 Task: Look for space in Hà Tiên, Vietnam from 14th June, 2023 to 30th June, 2023 for 5 adults in price range Rs.8000 to Rs.12000. Place can be entire place or private room with 5 bedrooms having 5 beds and 5 bathrooms. Property type can be house, flat, guest house. Amenities needed are: wifi, TV, free parkinig on premises, gym, breakfast. Booking option can be shelf check-in. Required host language is English.
Action: Mouse moved to (421, 90)
Screenshot: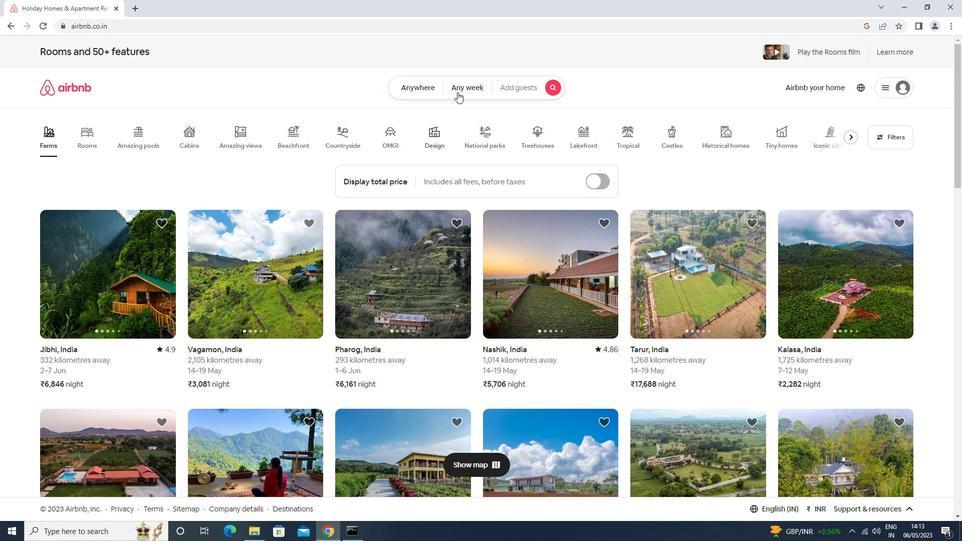 
Action: Mouse pressed left at (421, 90)
Screenshot: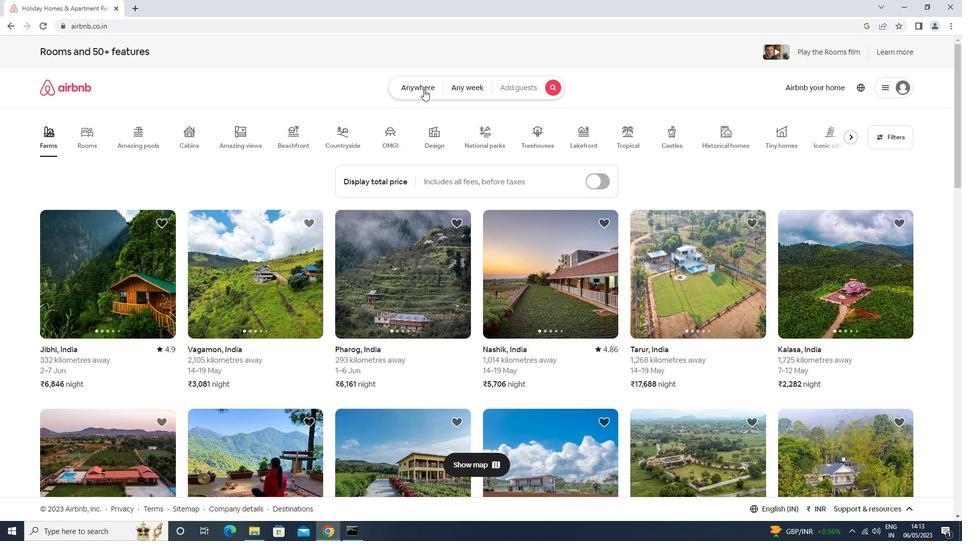 
Action: Mouse moved to (367, 132)
Screenshot: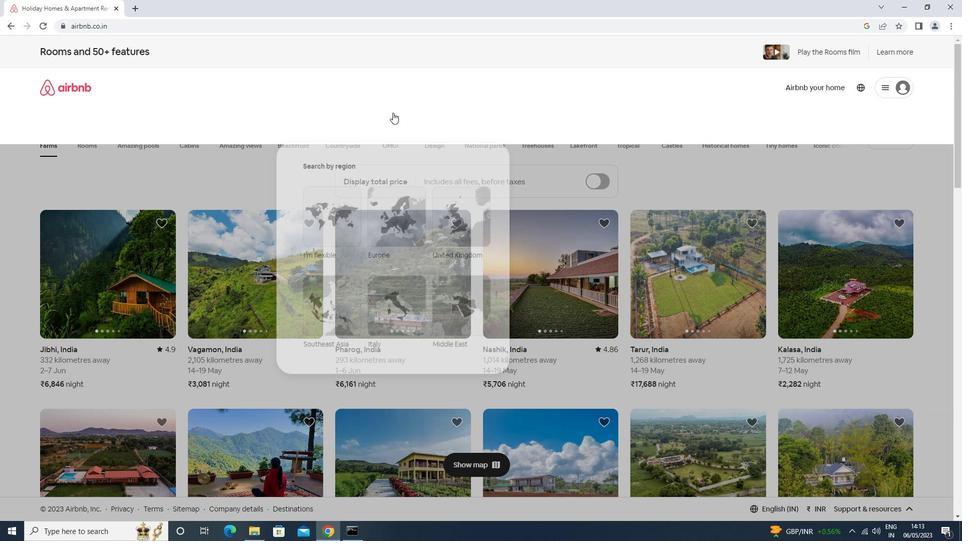
Action: Mouse pressed left at (367, 132)
Screenshot: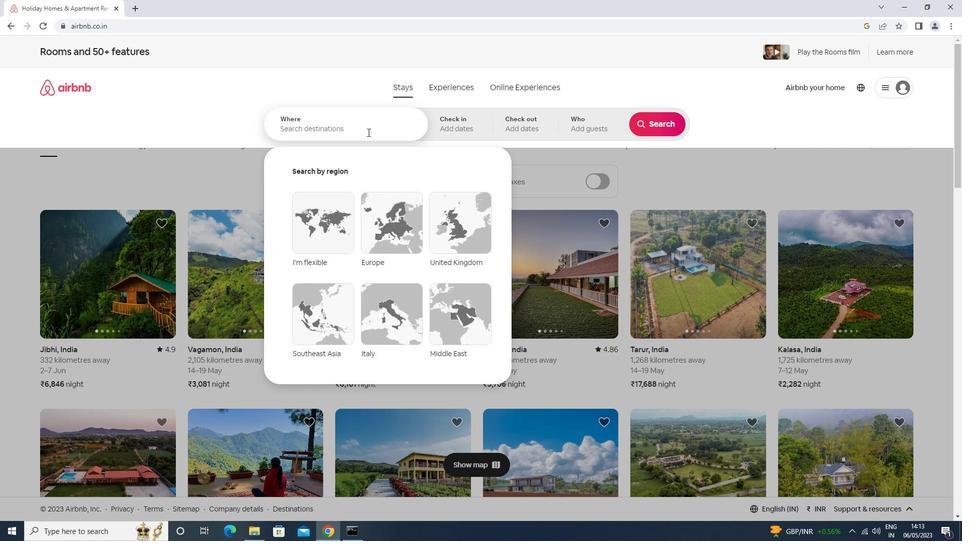 
Action: Key pressed ha<Key.space>tia<Key.backspace>en<Key.space><Key.down><Key.enter>
Screenshot: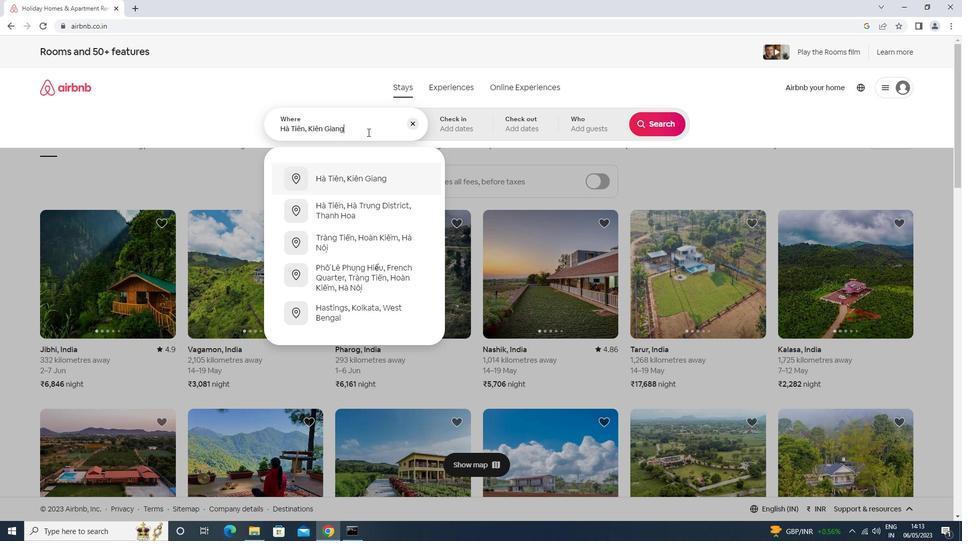 
Action: Mouse moved to (577, 295)
Screenshot: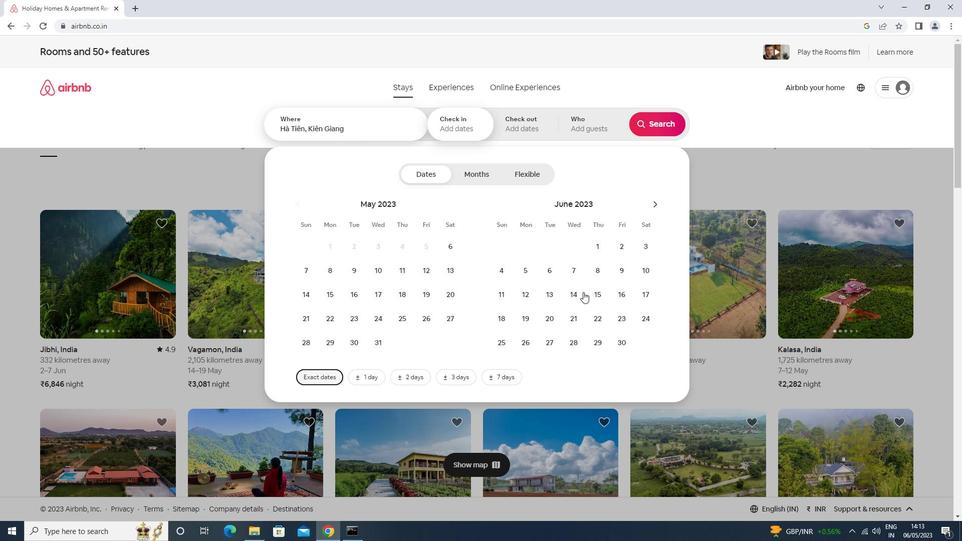 
Action: Mouse pressed left at (577, 295)
Screenshot: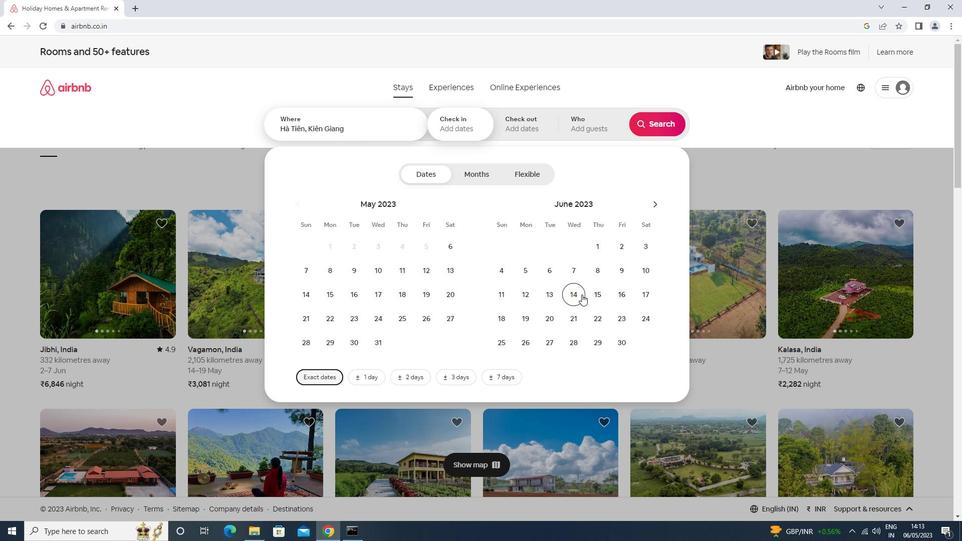 
Action: Mouse moved to (611, 343)
Screenshot: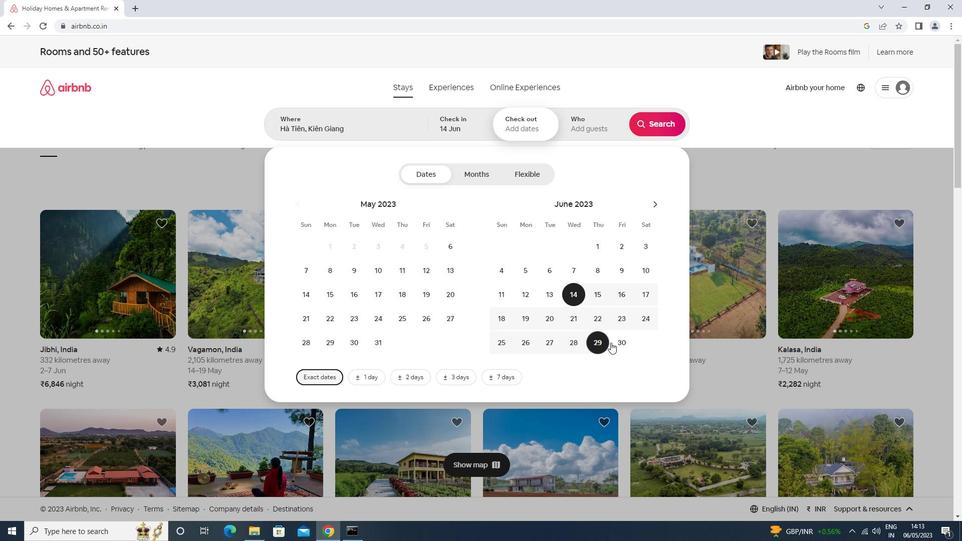 
Action: Mouse pressed left at (611, 343)
Screenshot: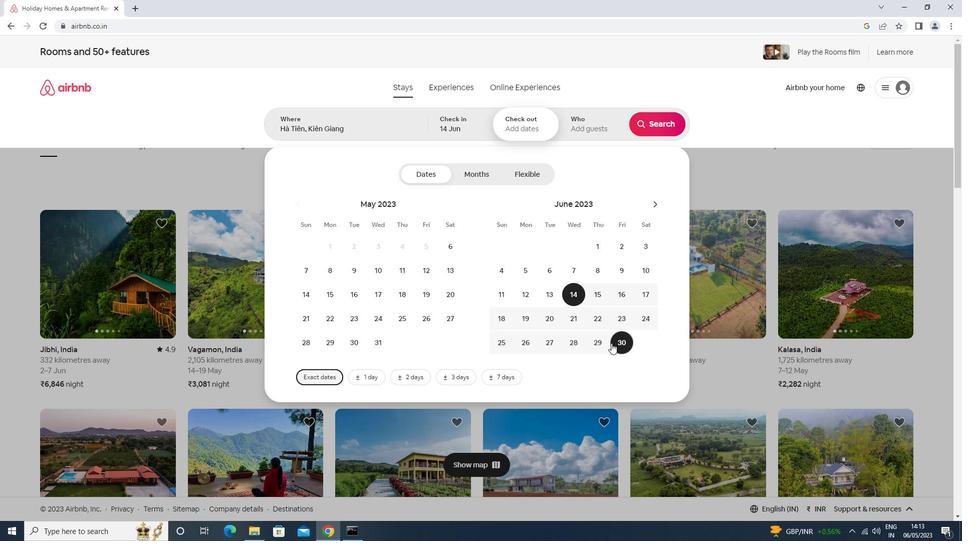 
Action: Mouse moved to (569, 128)
Screenshot: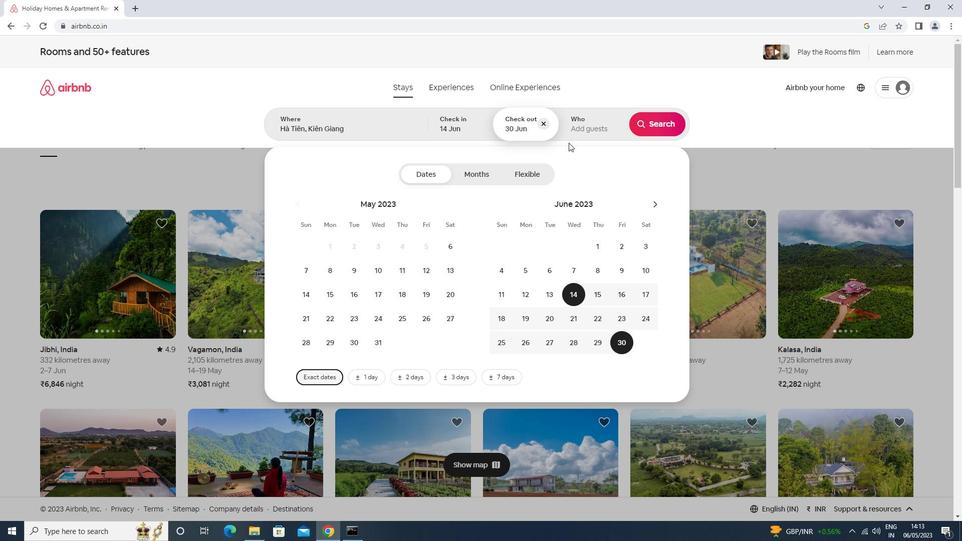 
Action: Mouse pressed left at (569, 128)
Screenshot: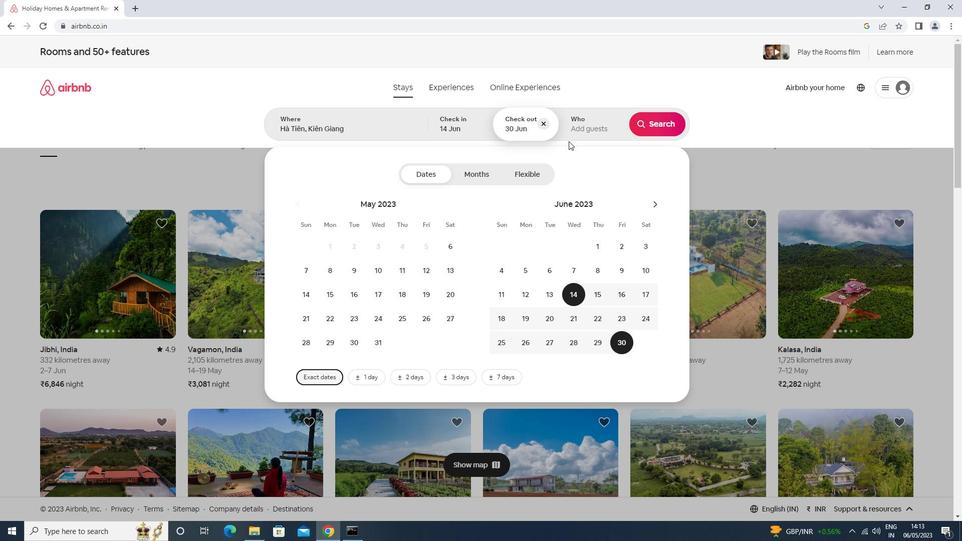 
Action: Mouse moved to (659, 178)
Screenshot: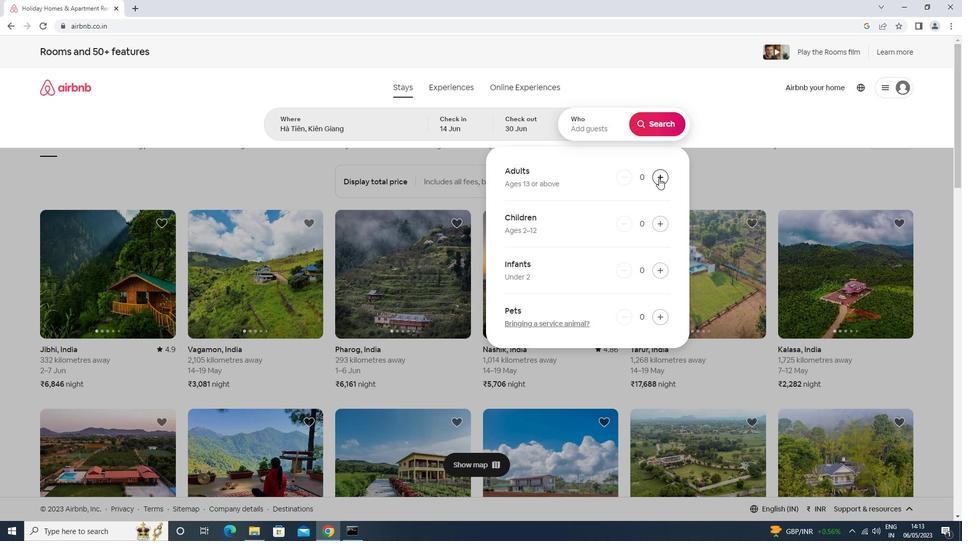 
Action: Mouse pressed left at (659, 178)
Screenshot: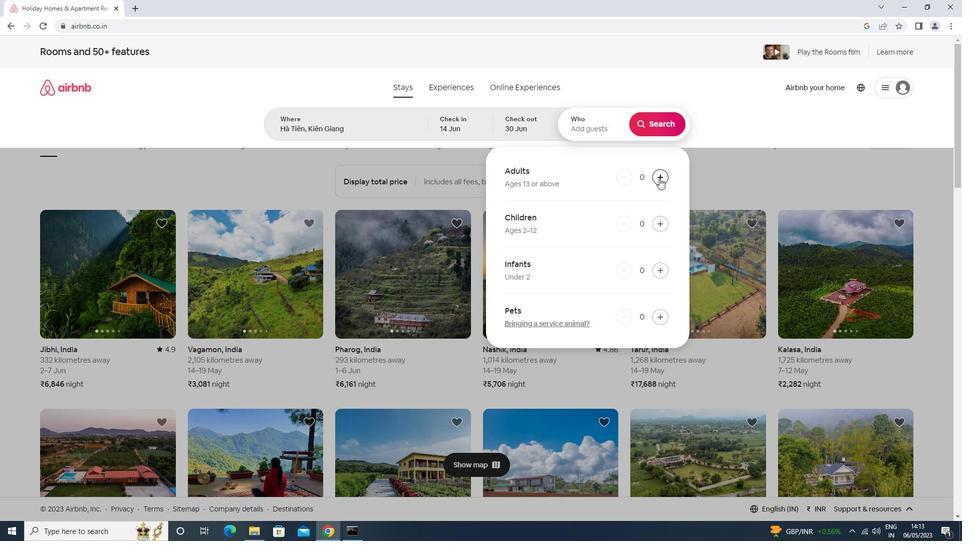 
Action: Mouse pressed left at (659, 178)
Screenshot: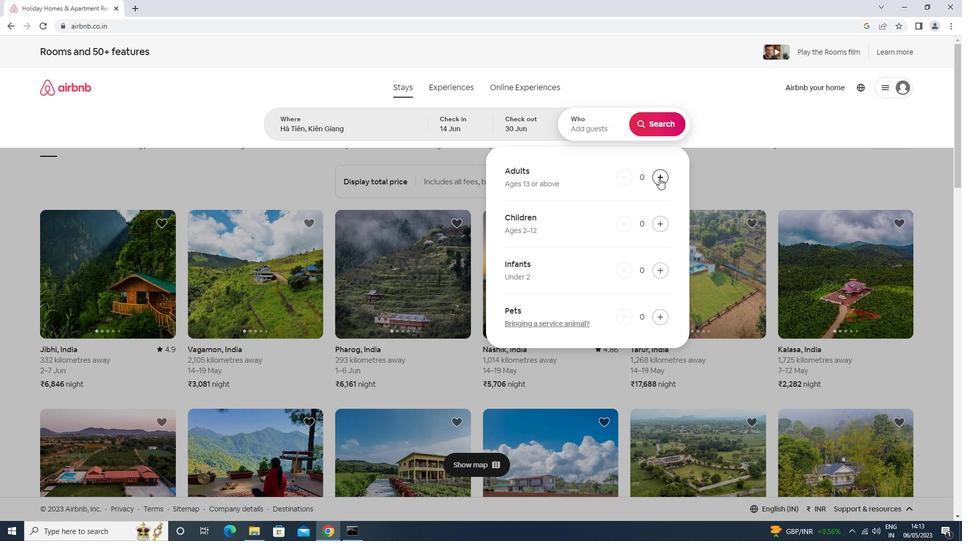 
Action: Mouse moved to (659, 178)
Screenshot: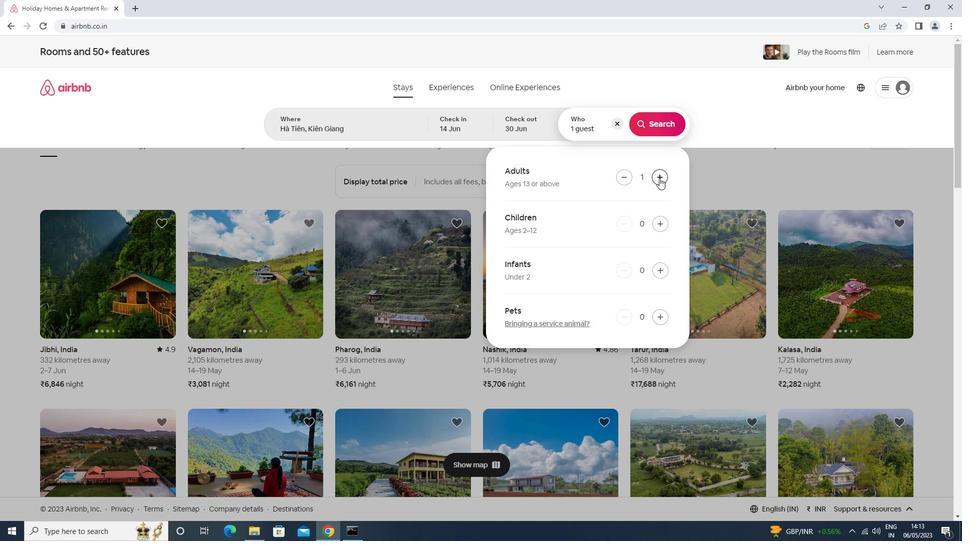 
Action: Mouse pressed left at (659, 178)
Screenshot: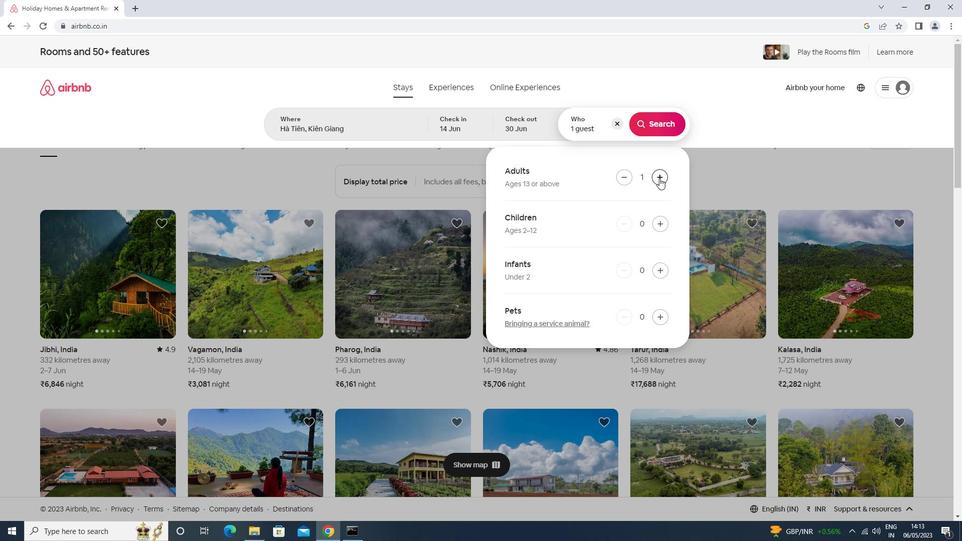 
Action: Mouse pressed left at (659, 178)
Screenshot: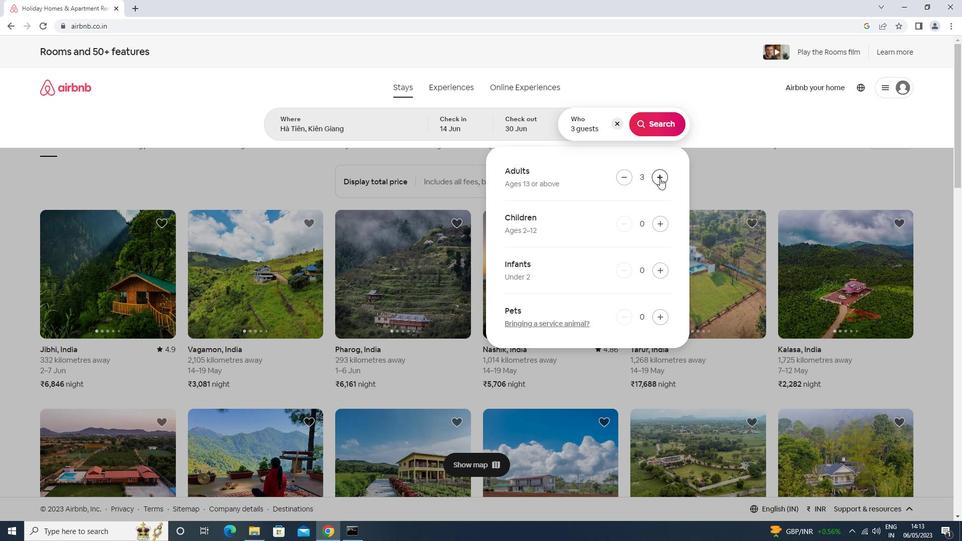 
Action: Mouse moved to (660, 178)
Screenshot: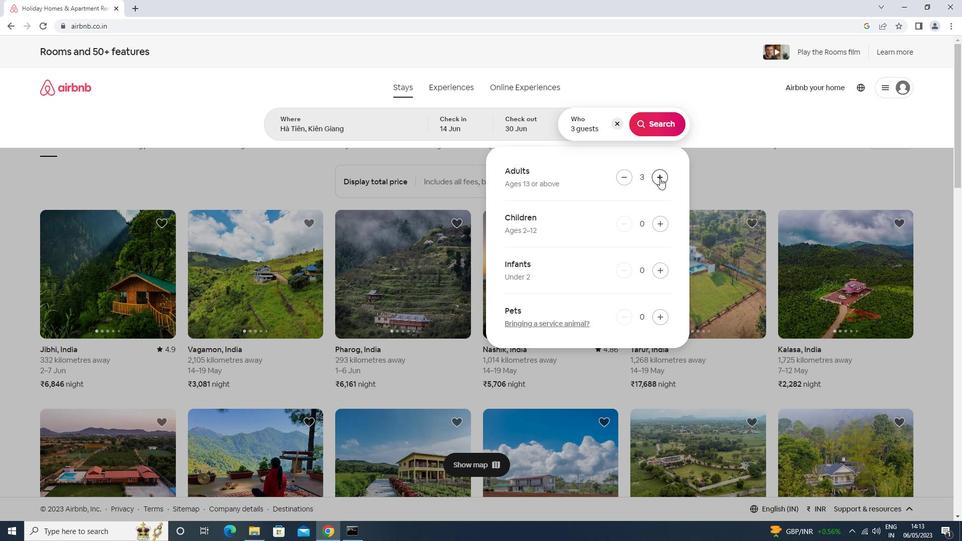 
Action: Mouse pressed left at (660, 178)
Screenshot: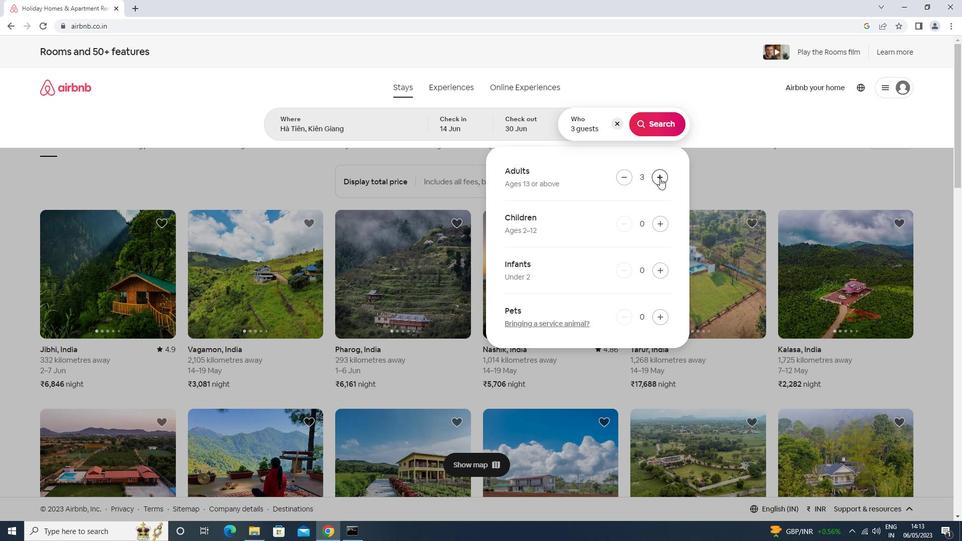 
Action: Mouse moved to (662, 126)
Screenshot: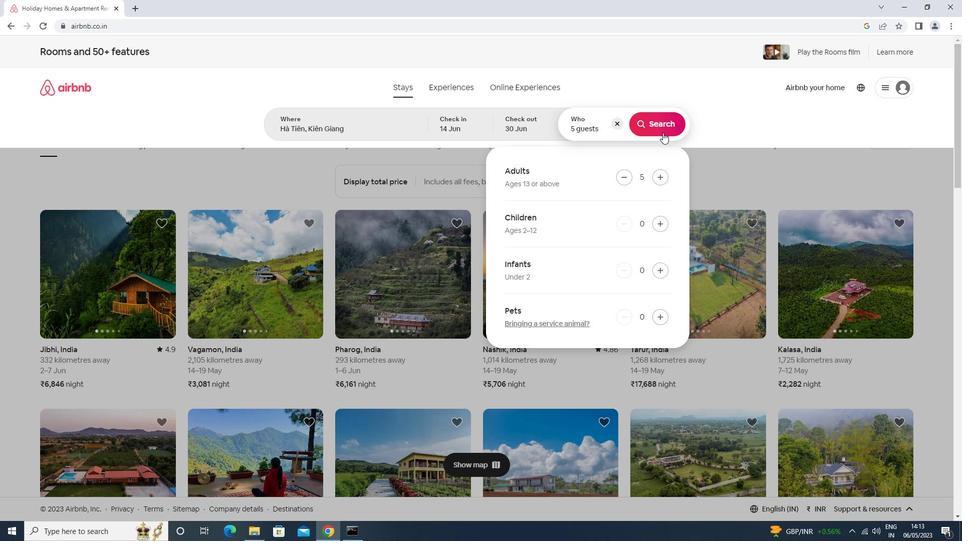 
Action: Mouse pressed left at (662, 126)
Screenshot: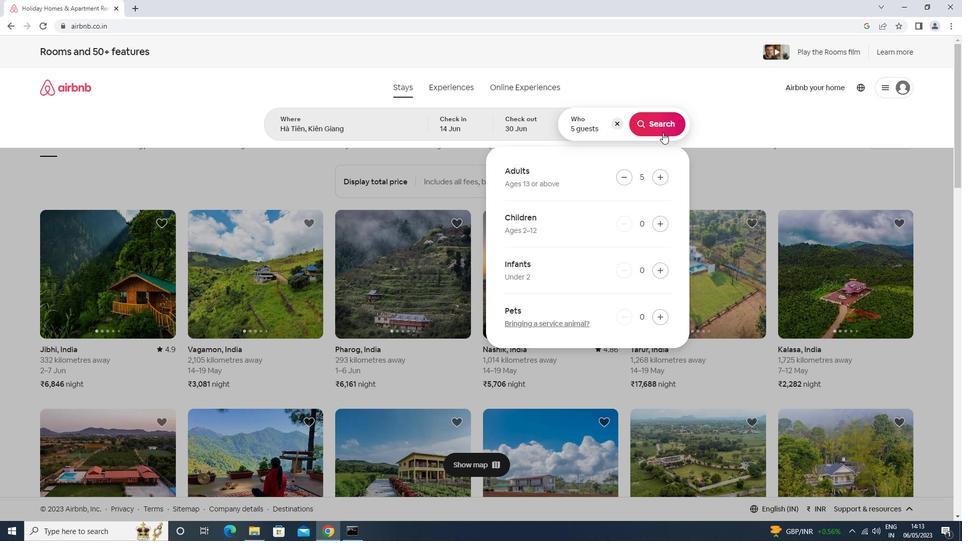 
Action: Mouse moved to (917, 90)
Screenshot: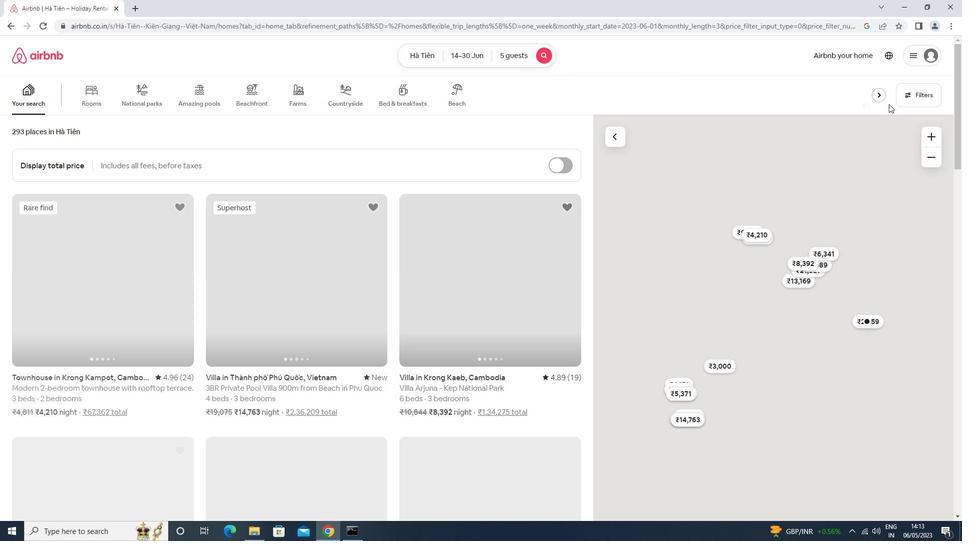 
Action: Mouse pressed left at (917, 90)
Screenshot: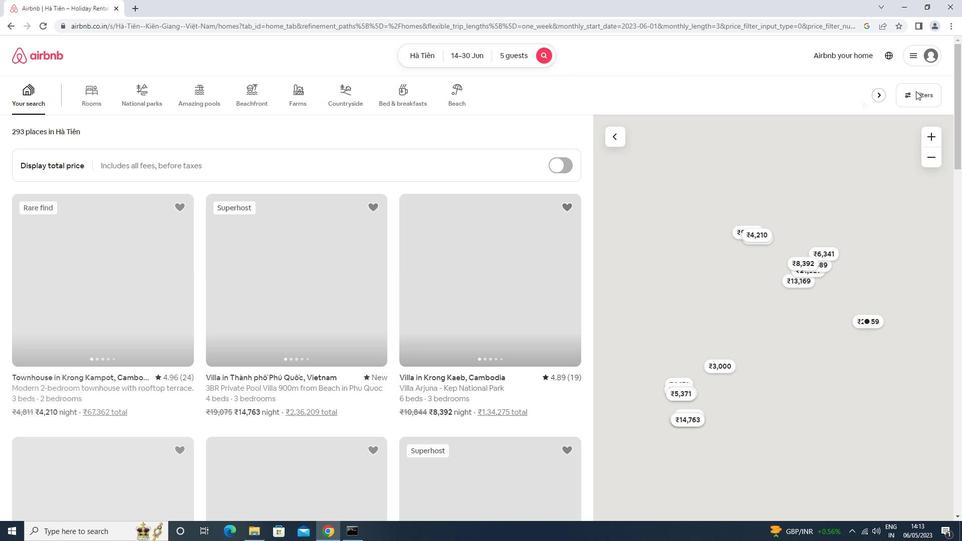 
Action: Mouse moved to (357, 340)
Screenshot: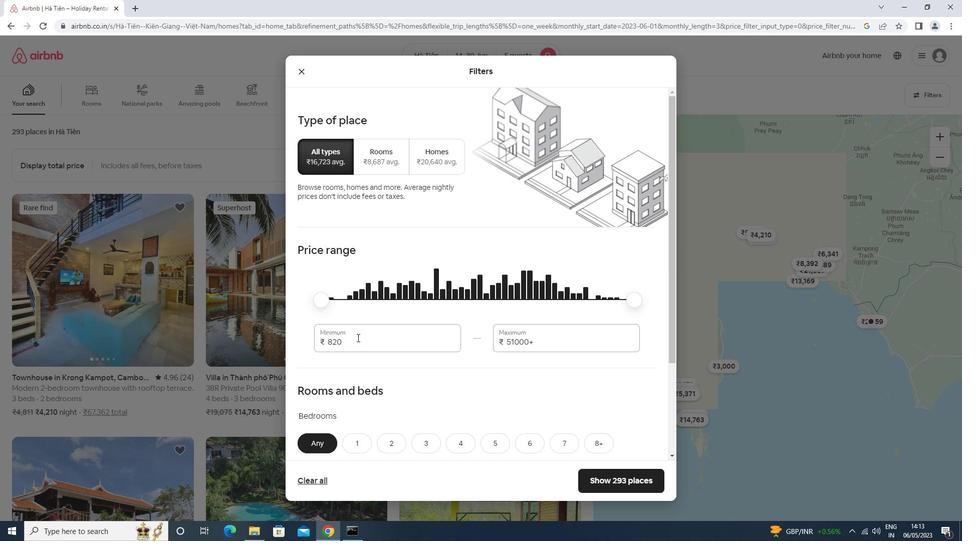 
Action: Mouse pressed left at (357, 340)
Screenshot: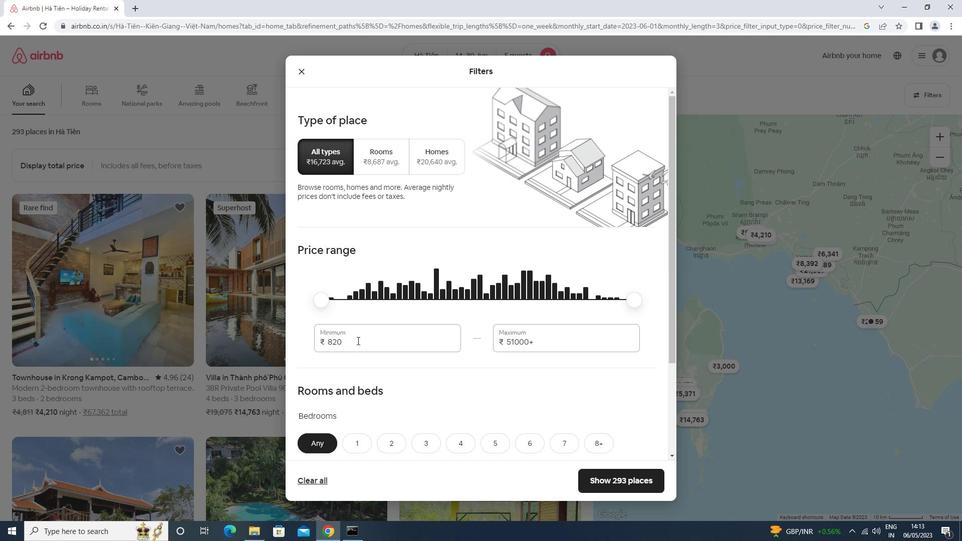
Action: Mouse moved to (356, 338)
Screenshot: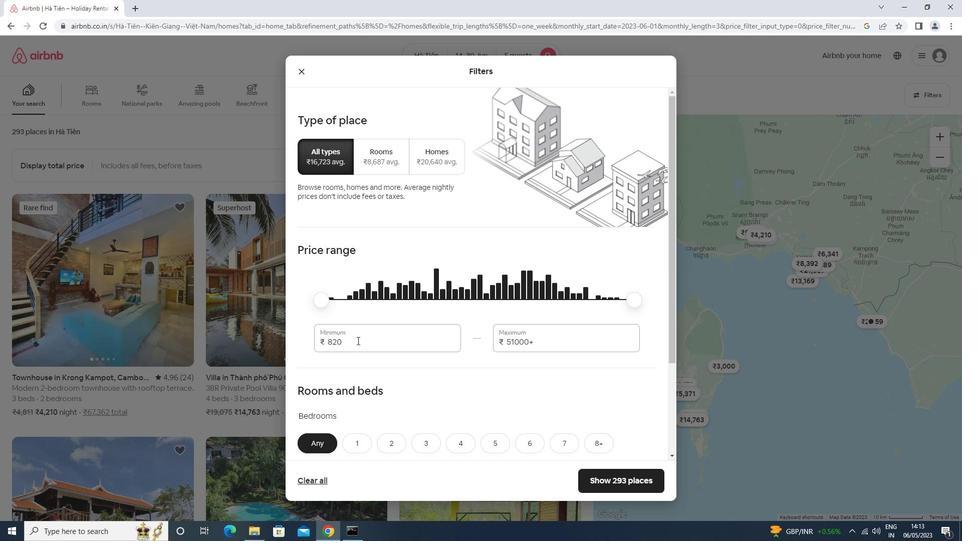 
Action: Key pressed <Key.backspace><Key.backspace><Key.backspace>8000<Key.tab>12000
Screenshot: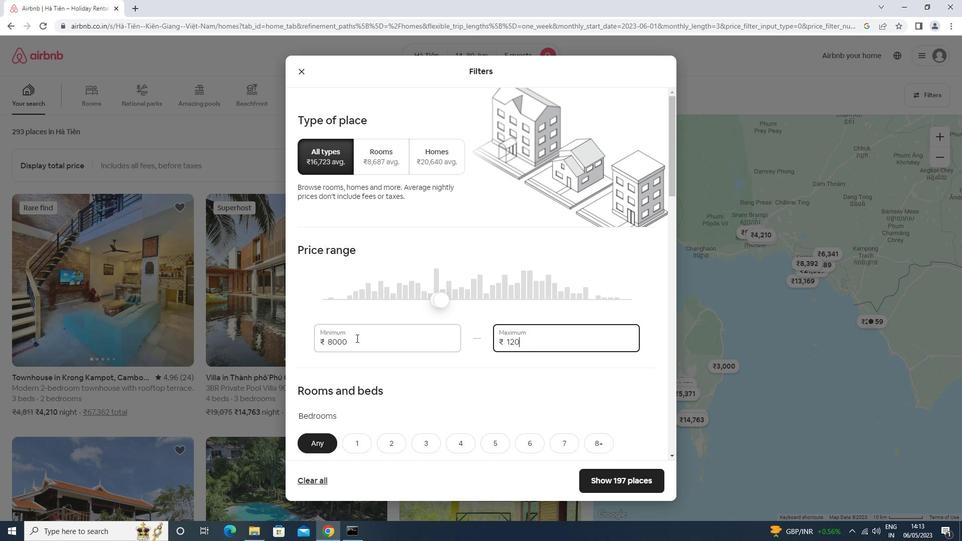 
Action: Mouse moved to (355, 313)
Screenshot: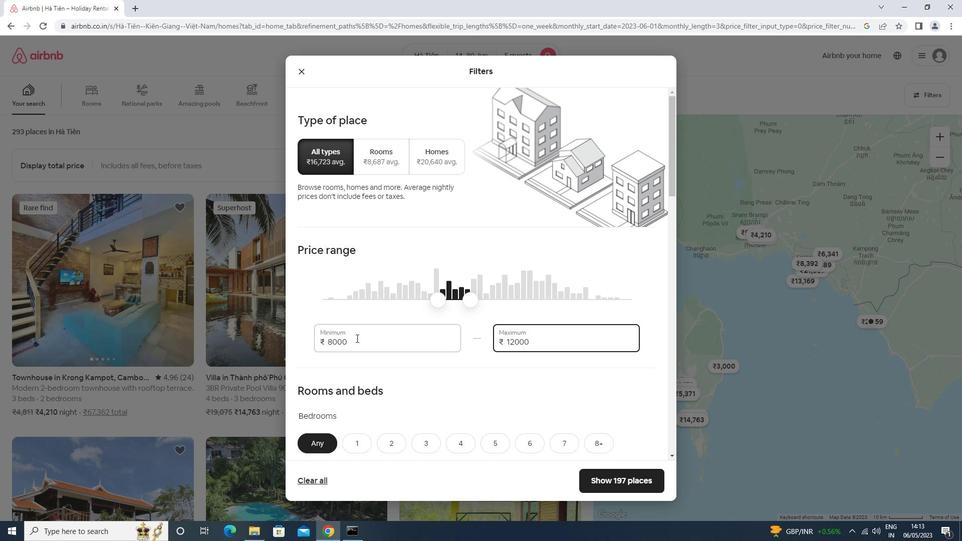 
Action: Mouse scrolled (355, 313) with delta (0, 0)
Screenshot: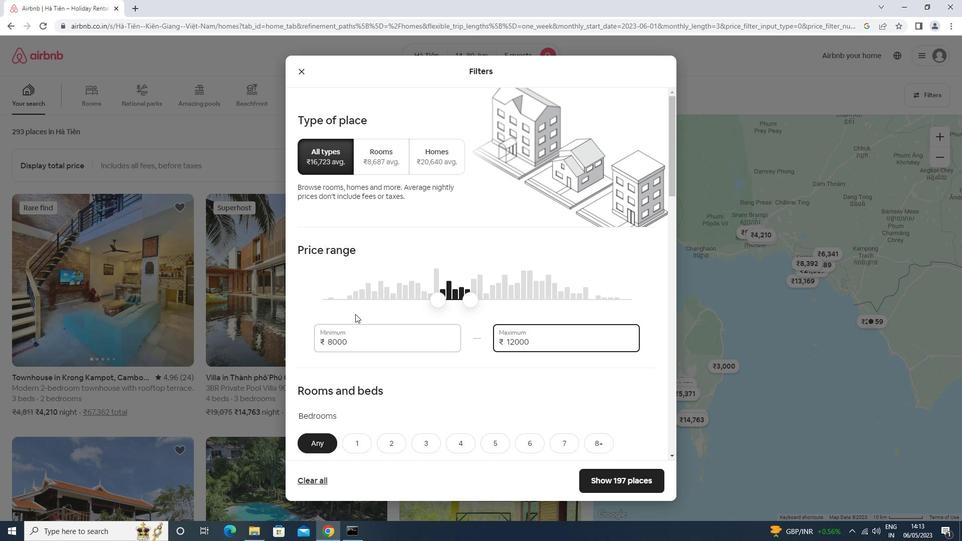 
Action: Mouse scrolled (355, 313) with delta (0, 0)
Screenshot: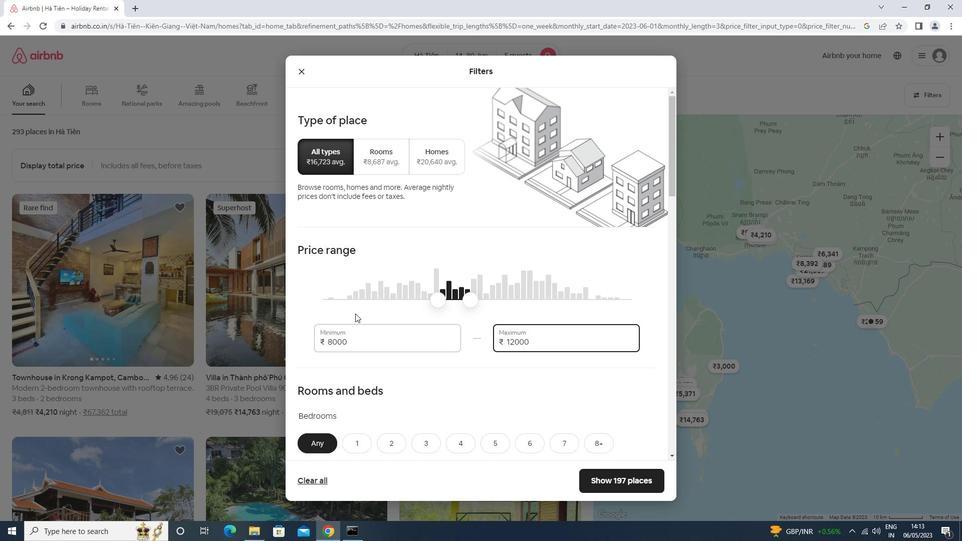 
Action: Mouse scrolled (355, 313) with delta (0, 0)
Screenshot: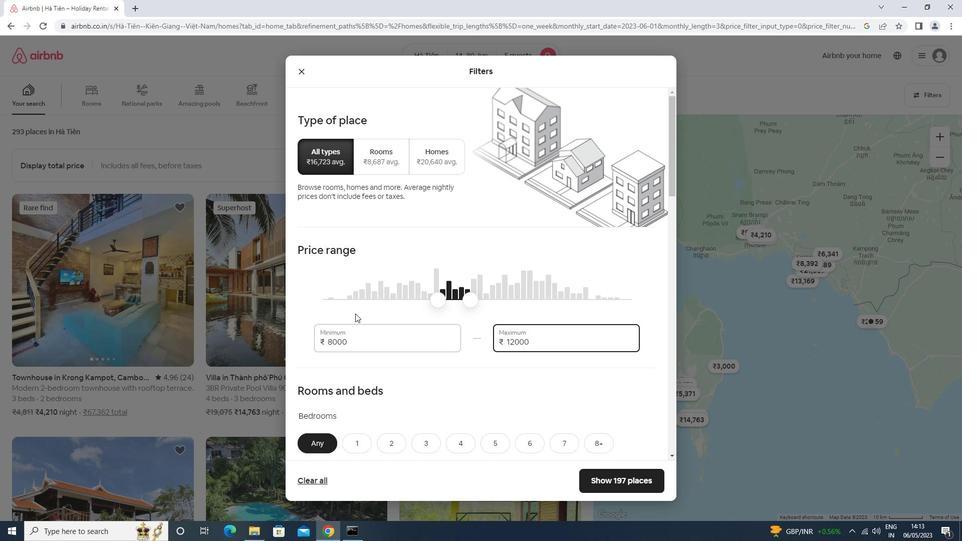 
Action: Mouse scrolled (355, 313) with delta (0, 0)
Screenshot: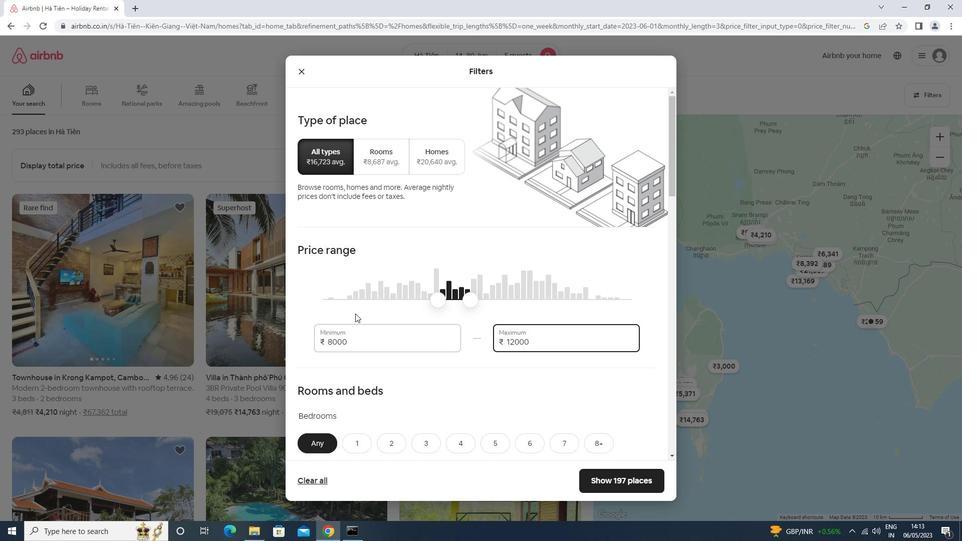 
Action: Mouse moved to (495, 243)
Screenshot: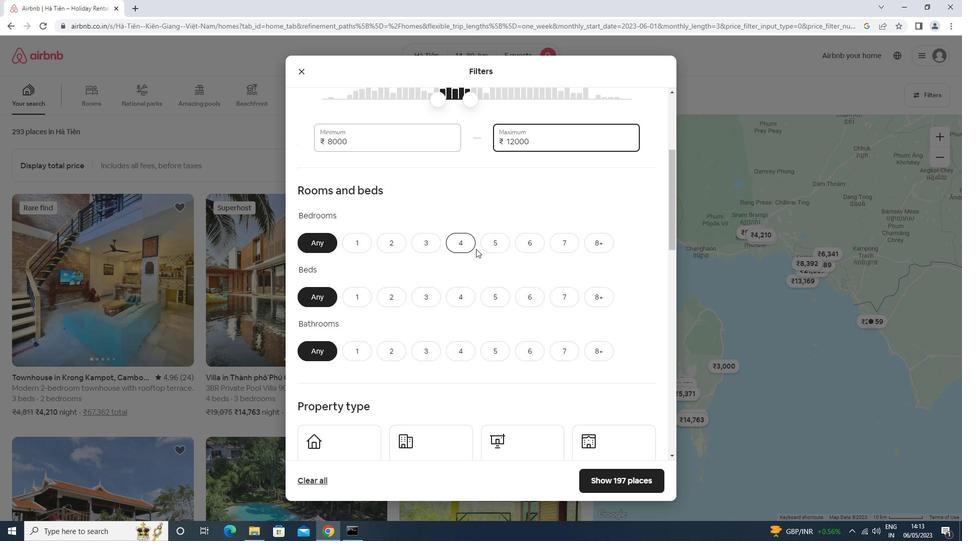 
Action: Mouse pressed left at (495, 243)
Screenshot: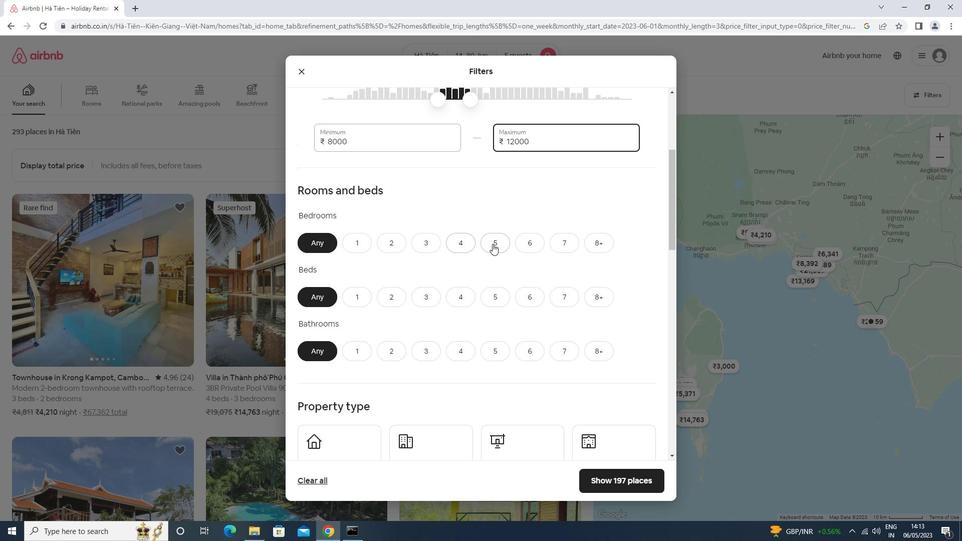
Action: Mouse moved to (497, 301)
Screenshot: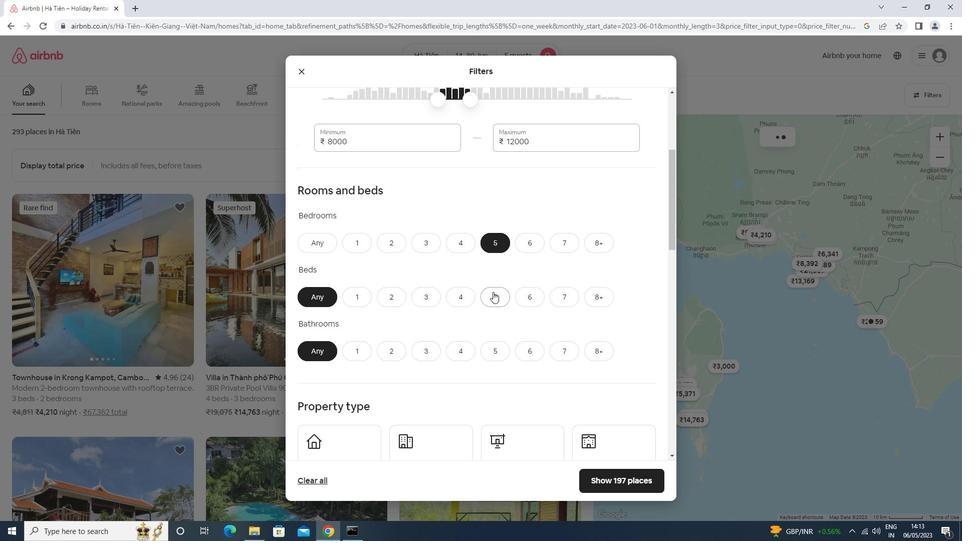 
Action: Mouse pressed left at (497, 301)
Screenshot: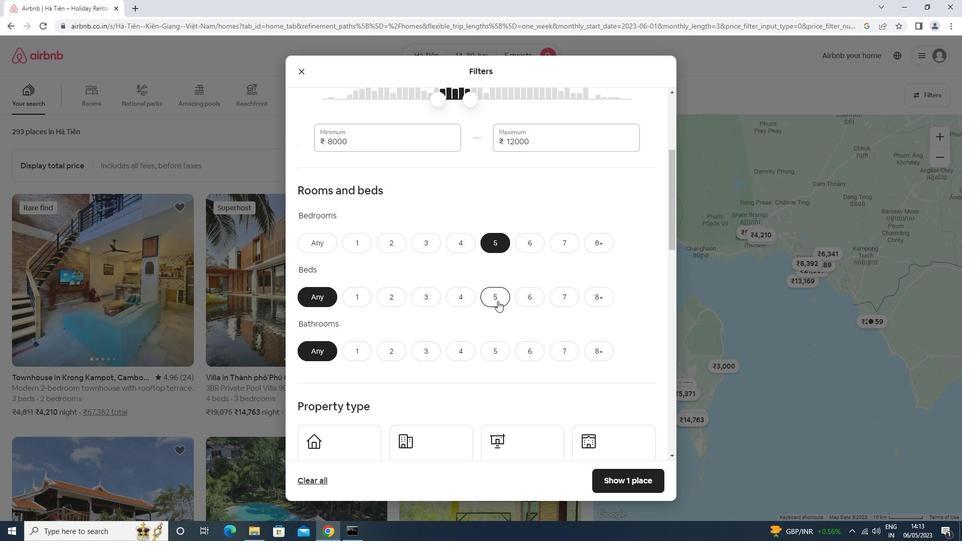 
Action: Mouse moved to (500, 345)
Screenshot: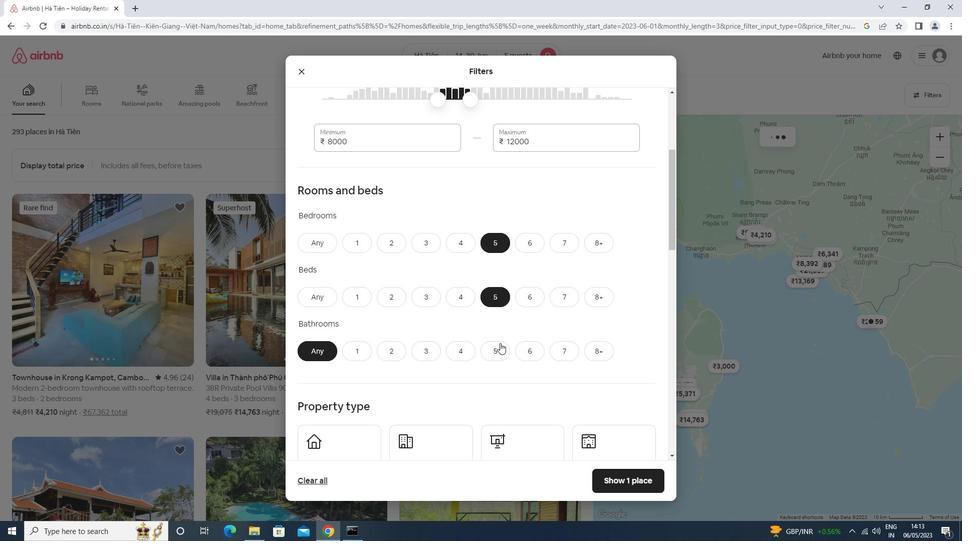 
Action: Mouse pressed left at (500, 345)
Screenshot: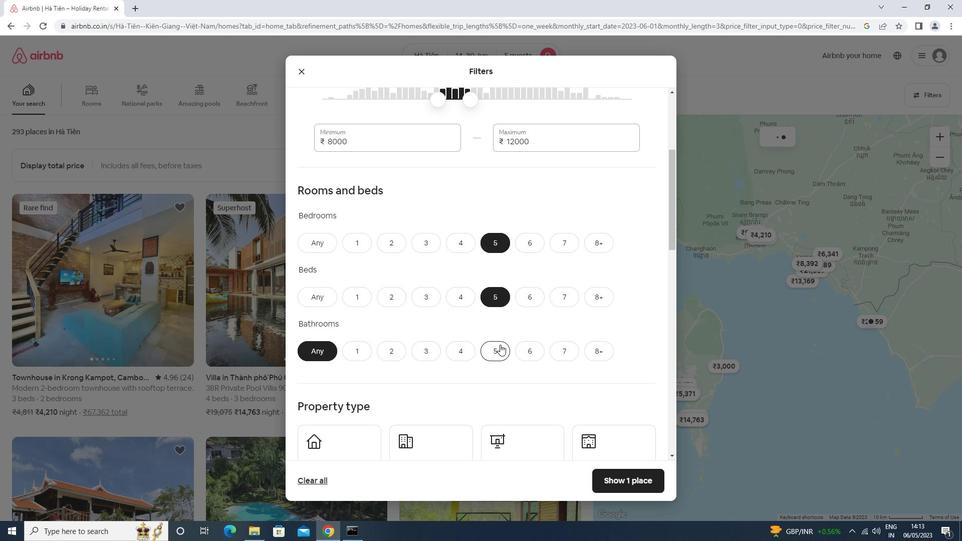 
Action: Mouse moved to (500, 345)
Screenshot: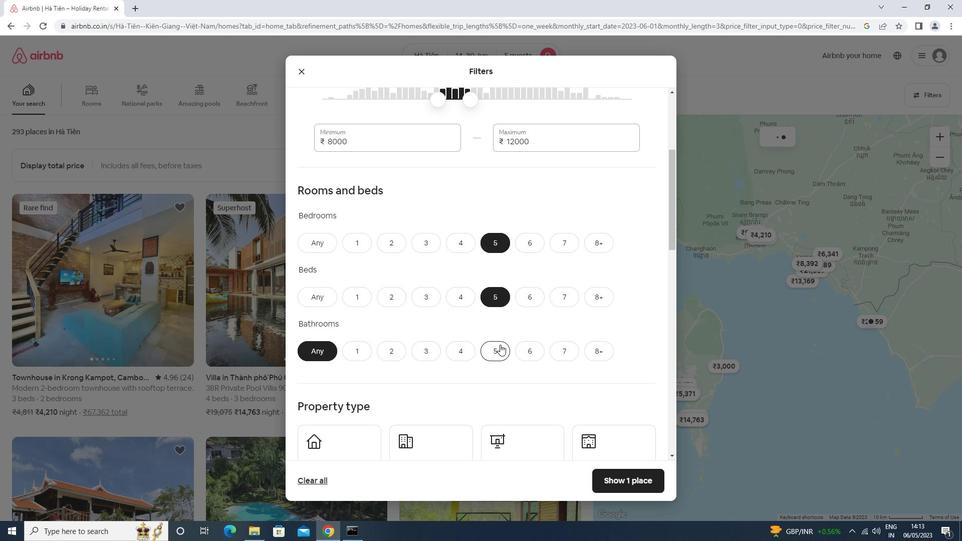 
Action: Mouse scrolled (500, 344) with delta (0, 0)
Screenshot: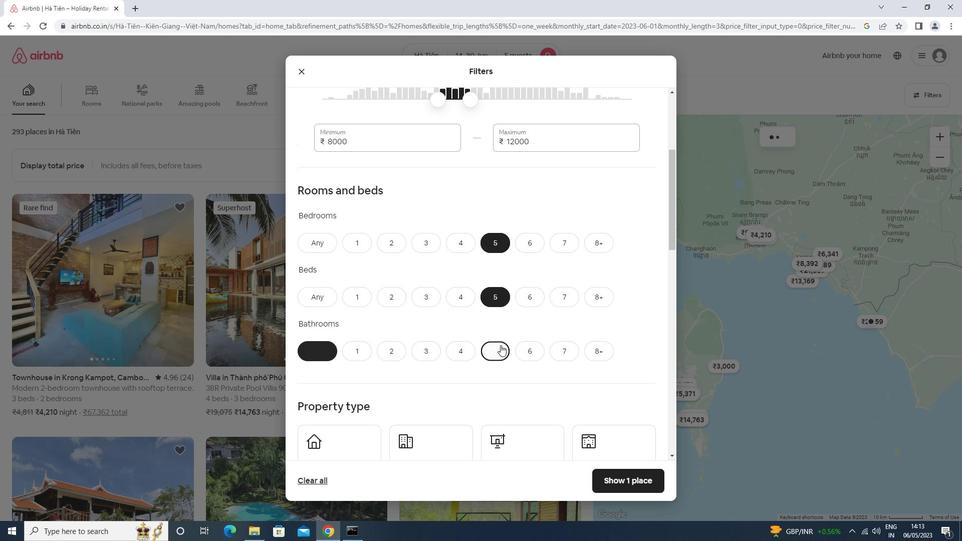 
Action: Mouse scrolled (500, 344) with delta (0, 0)
Screenshot: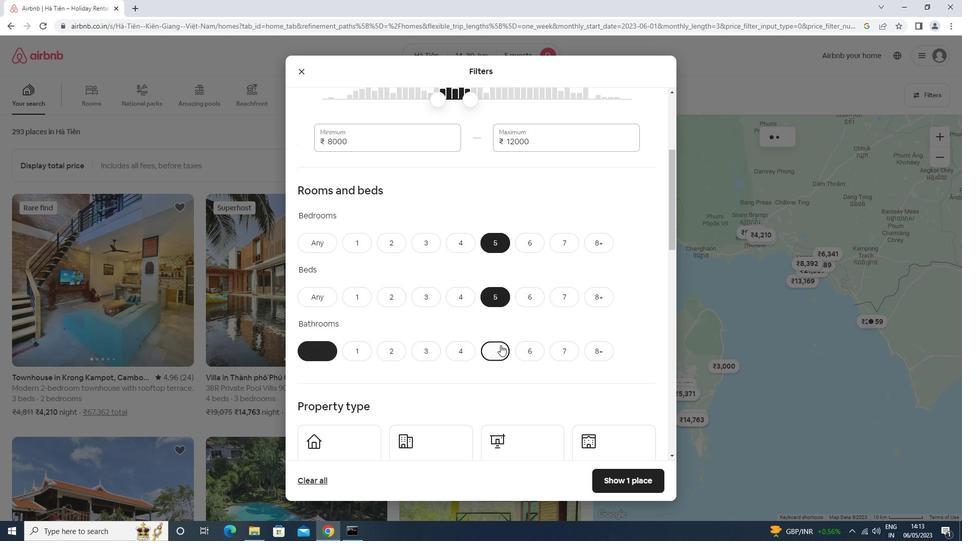 
Action: Mouse scrolled (500, 344) with delta (0, 0)
Screenshot: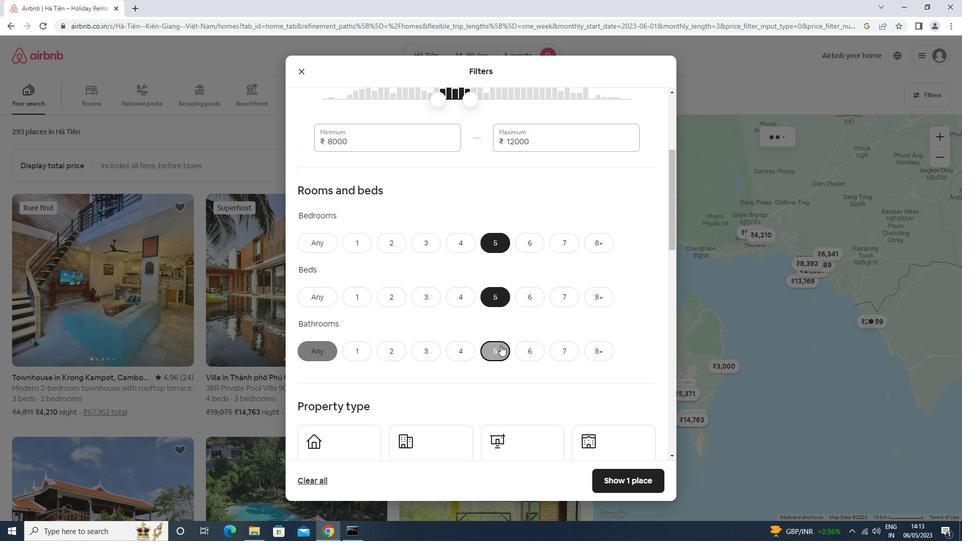
Action: Mouse scrolled (500, 344) with delta (0, 0)
Screenshot: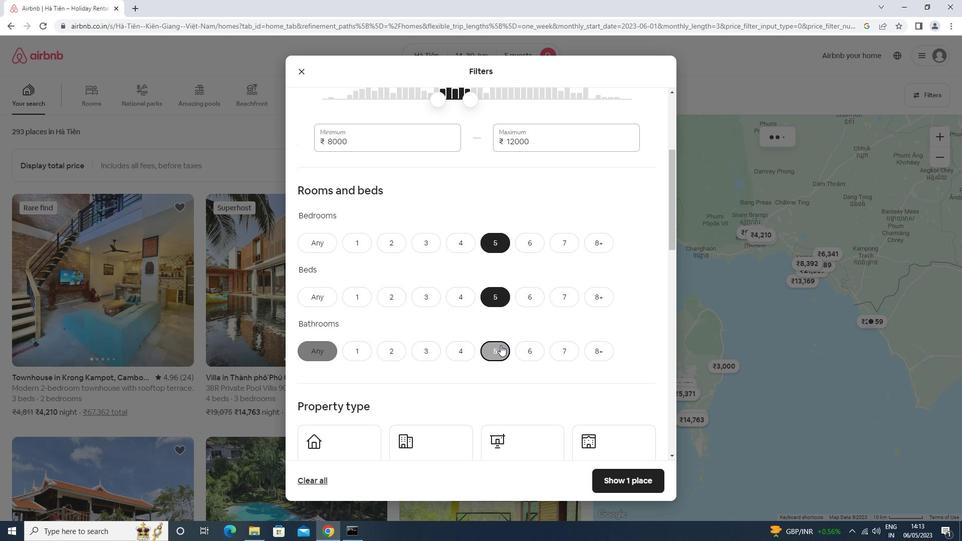 
Action: Mouse moved to (364, 260)
Screenshot: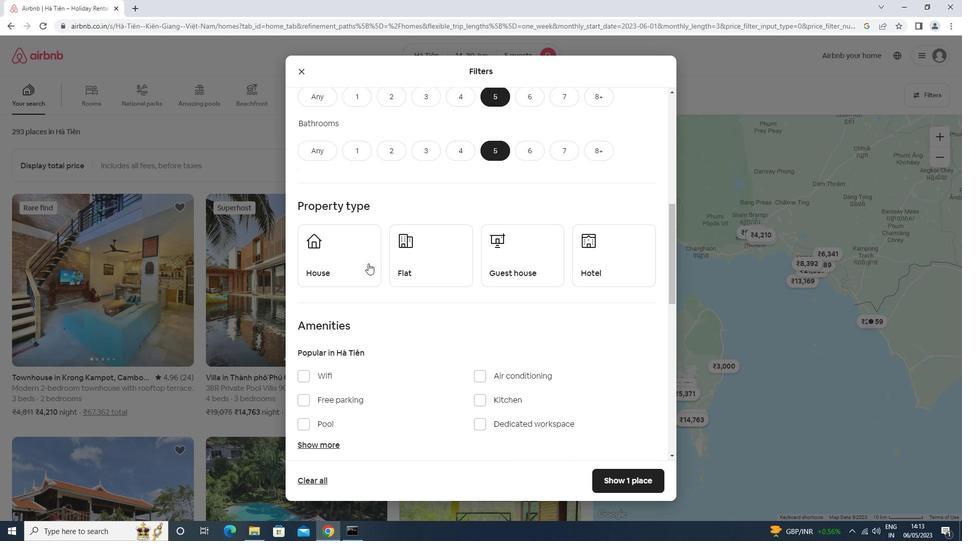 
Action: Mouse pressed left at (364, 260)
Screenshot: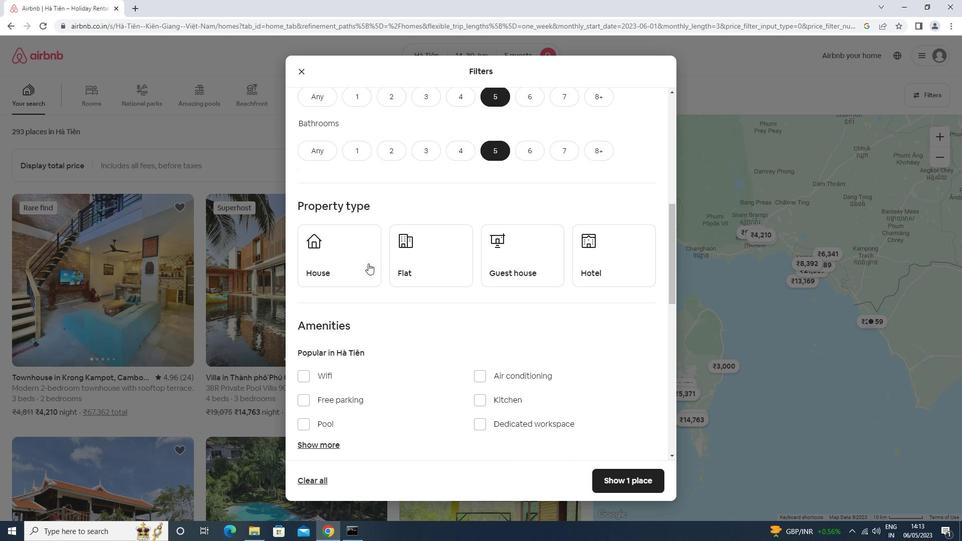 
Action: Mouse moved to (416, 267)
Screenshot: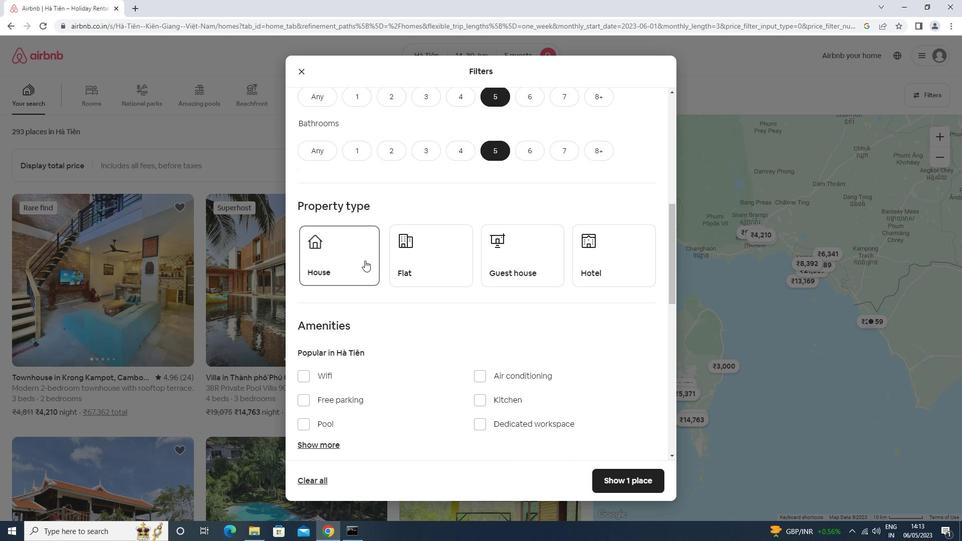 
Action: Mouse pressed left at (416, 267)
Screenshot: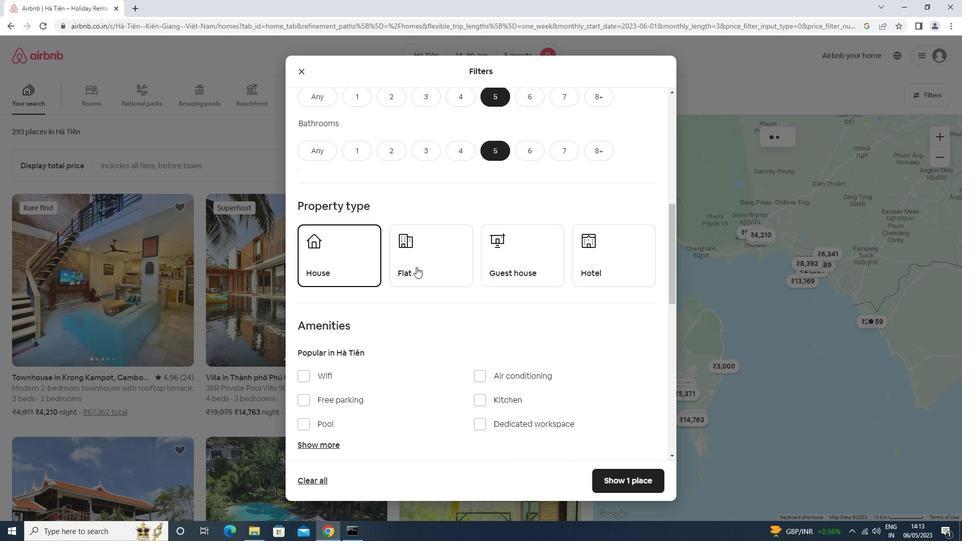 
Action: Mouse moved to (501, 264)
Screenshot: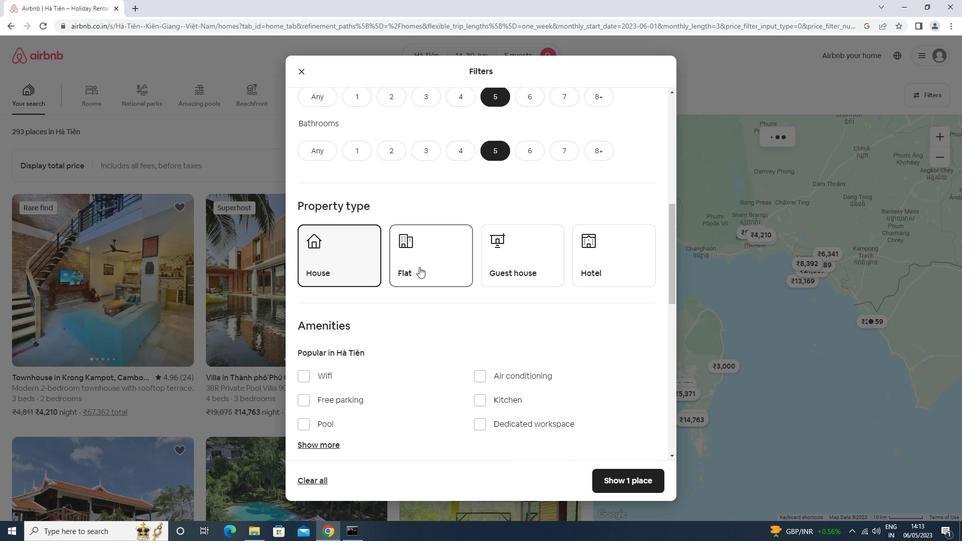 
Action: Mouse pressed left at (501, 264)
Screenshot: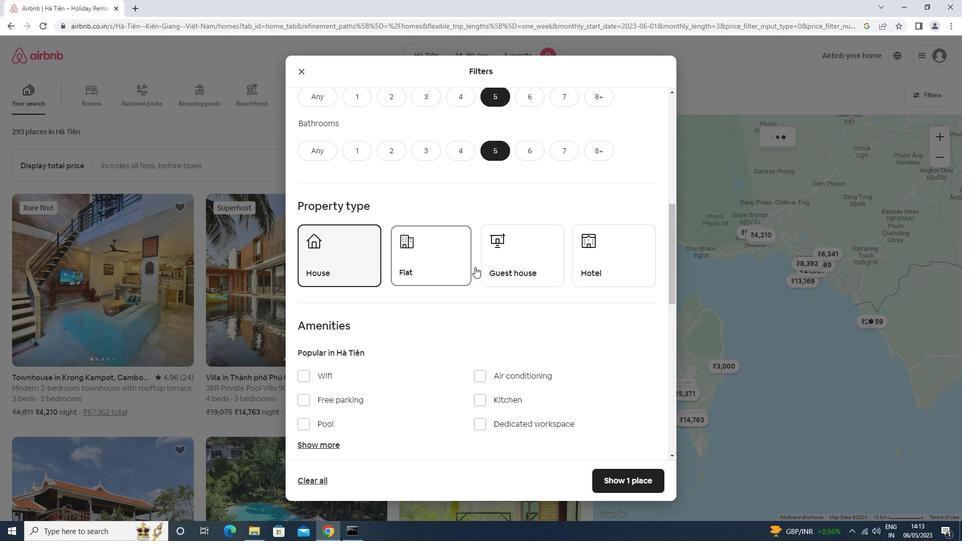 
Action: Mouse scrolled (501, 264) with delta (0, 0)
Screenshot: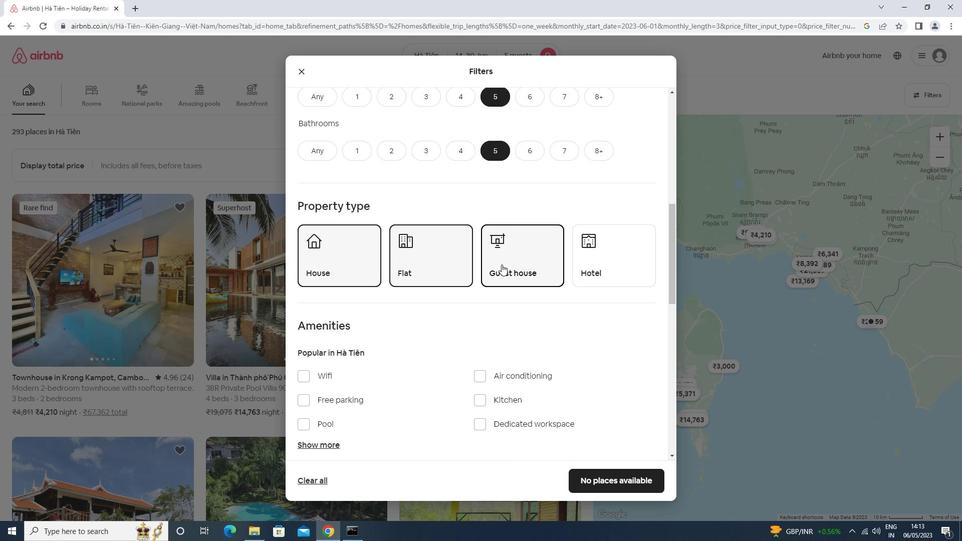 
Action: Mouse scrolled (501, 264) with delta (0, 0)
Screenshot: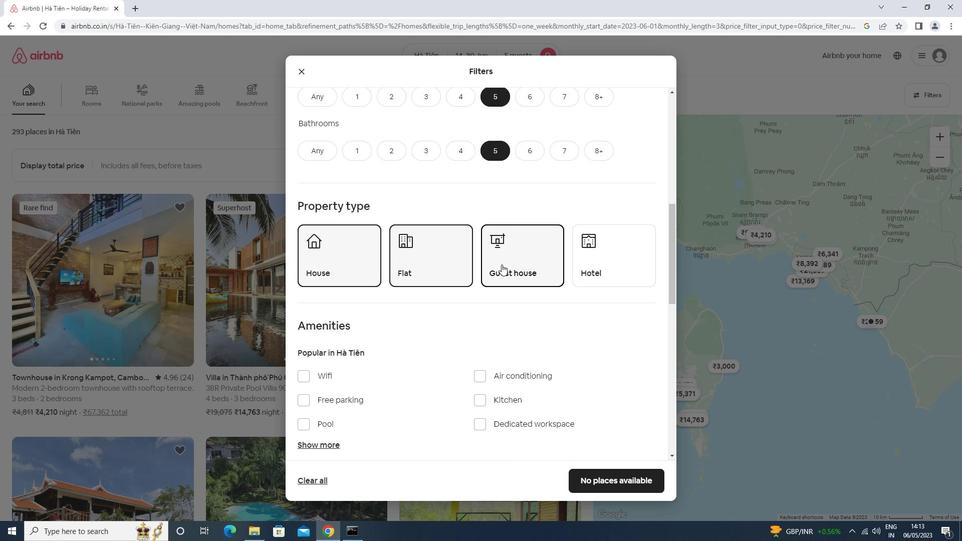
Action: Mouse scrolled (501, 264) with delta (0, 0)
Screenshot: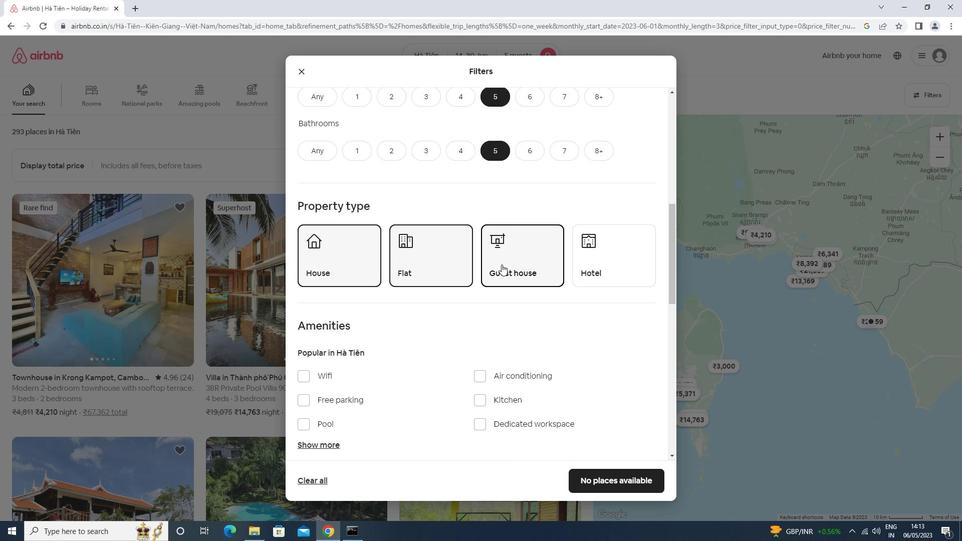 
Action: Mouse scrolled (501, 264) with delta (0, 0)
Screenshot: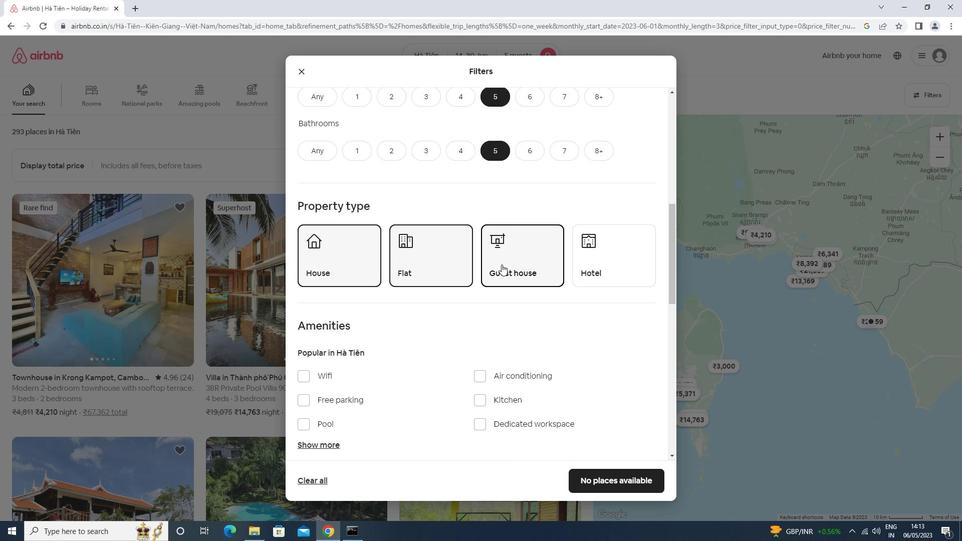 
Action: Mouse scrolled (501, 264) with delta (0, 0)
Screenshot: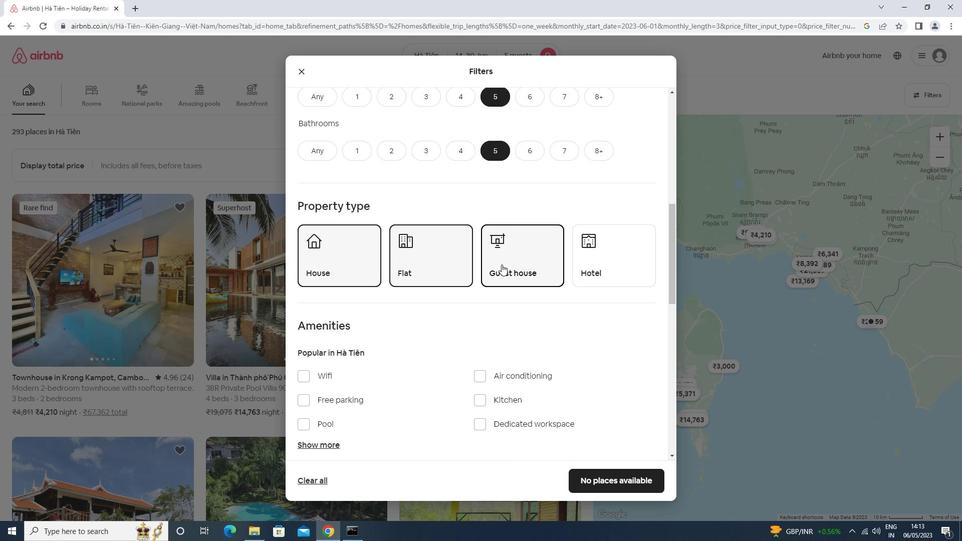 
Action: Mouse moved to (339, 195)
Screenshot: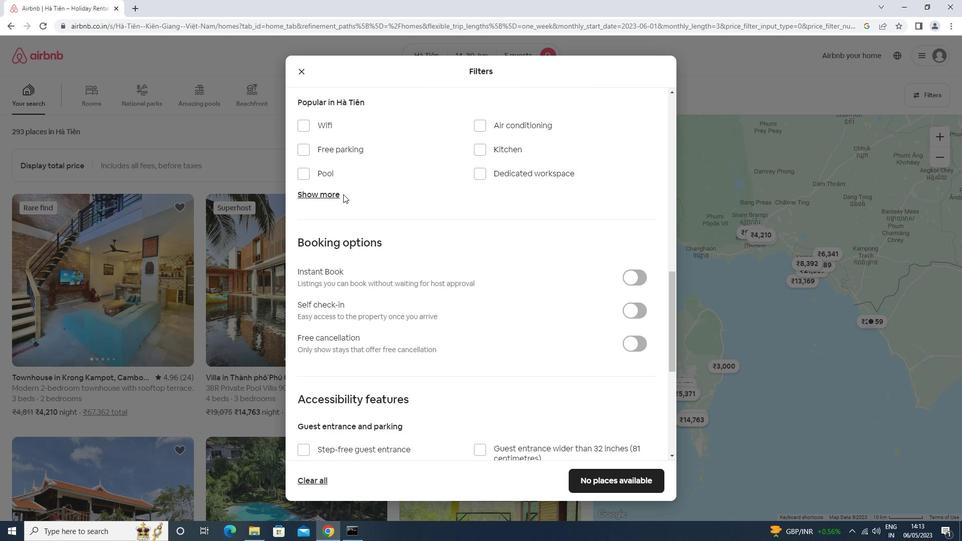 
Action: Mouse pressed left at (339, 195)
Screenshot: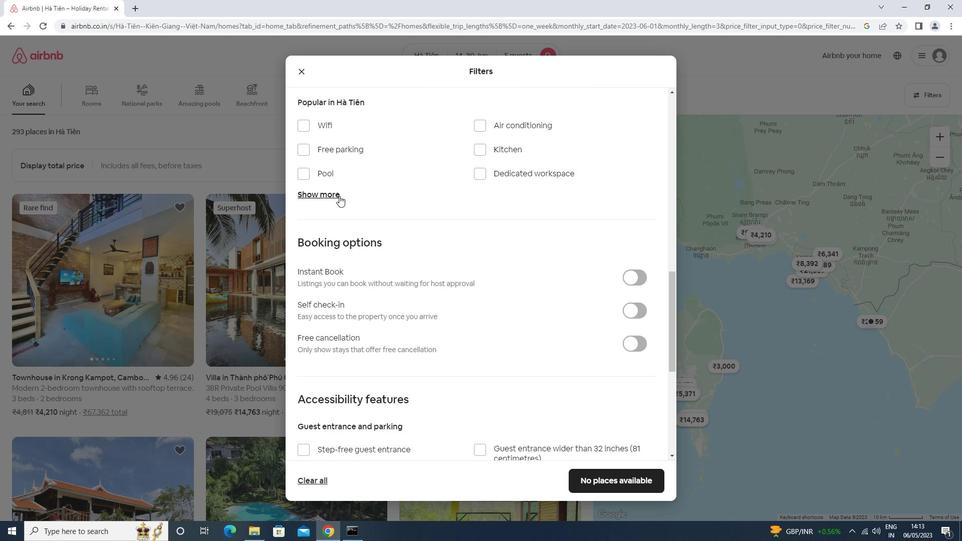 
Action: Mouse moved to (322, 125)
Screenshot: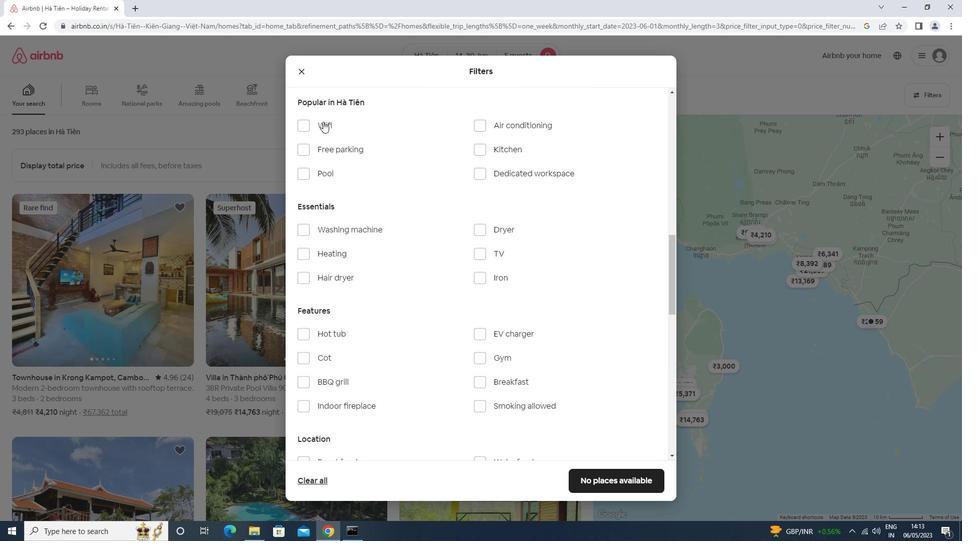 
Action: Mouse pressed left at (322, 125)
Screenshot: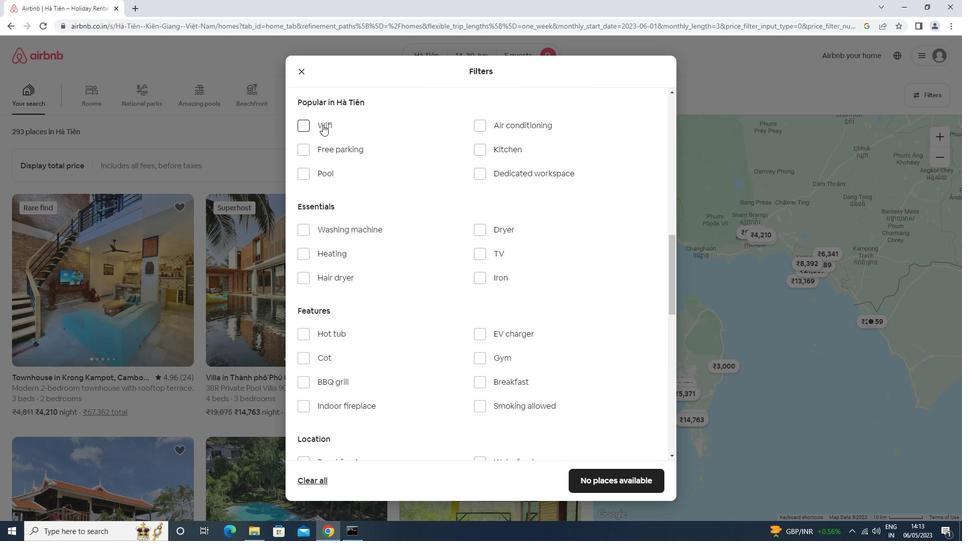 
Action: Mouse moved to (355, 144)
Screenshot: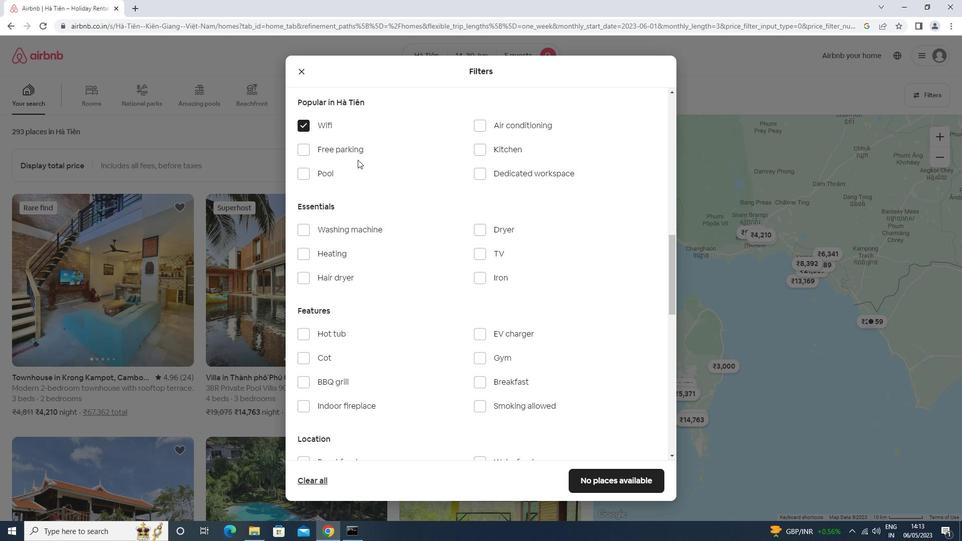 
Action: Mouse pressed left at (355, 144)
Screenshot: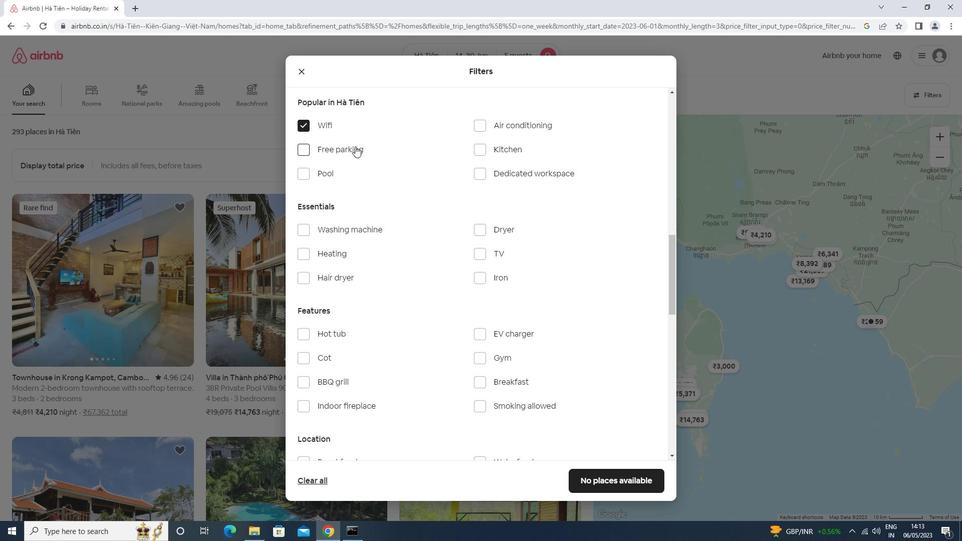 
Action: Mouse moved to (502, 254)
Screenshot: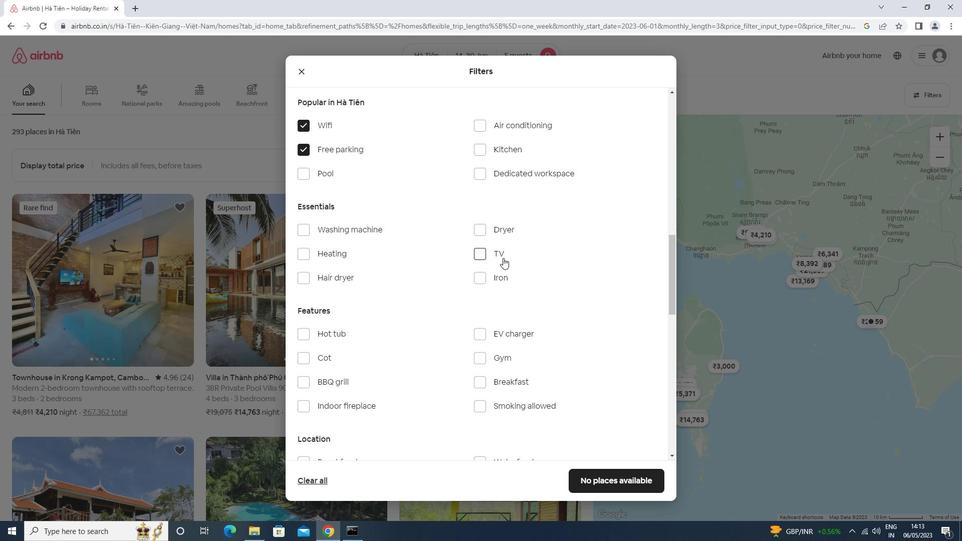 
Action: Mouse pressed left at (502, 254)
Screenshot: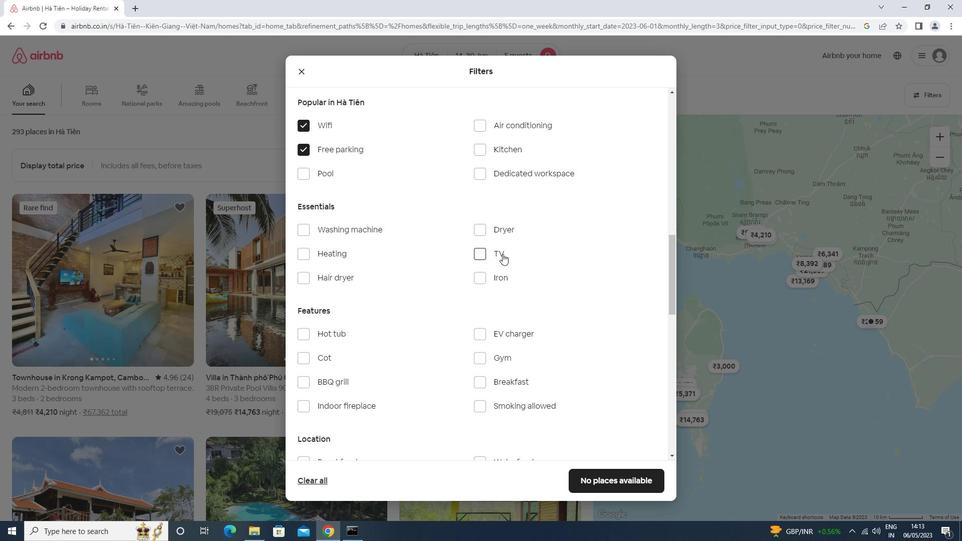 
Action: Mouse moved to (495, 352)
Screenshot: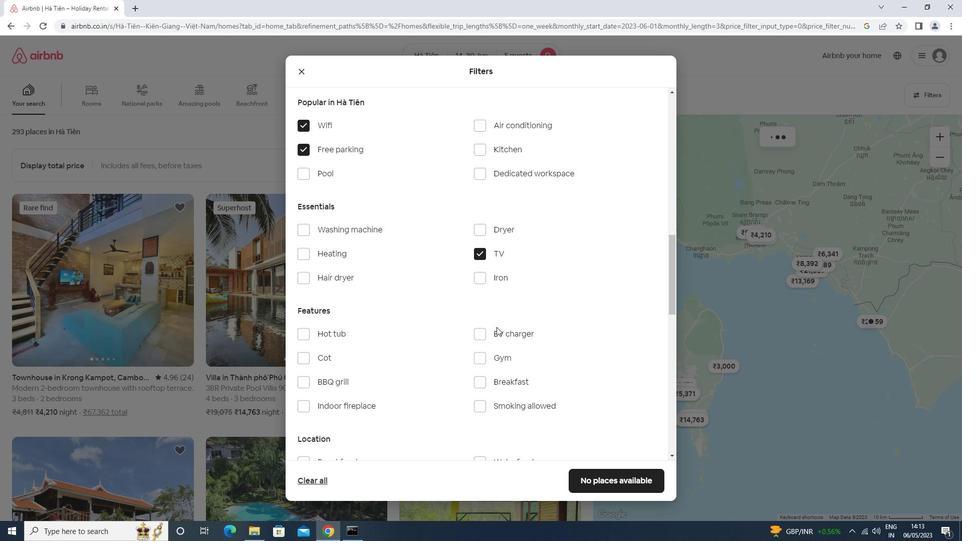 
Action: Mouse pressed left at (495, 352)
Screenshot: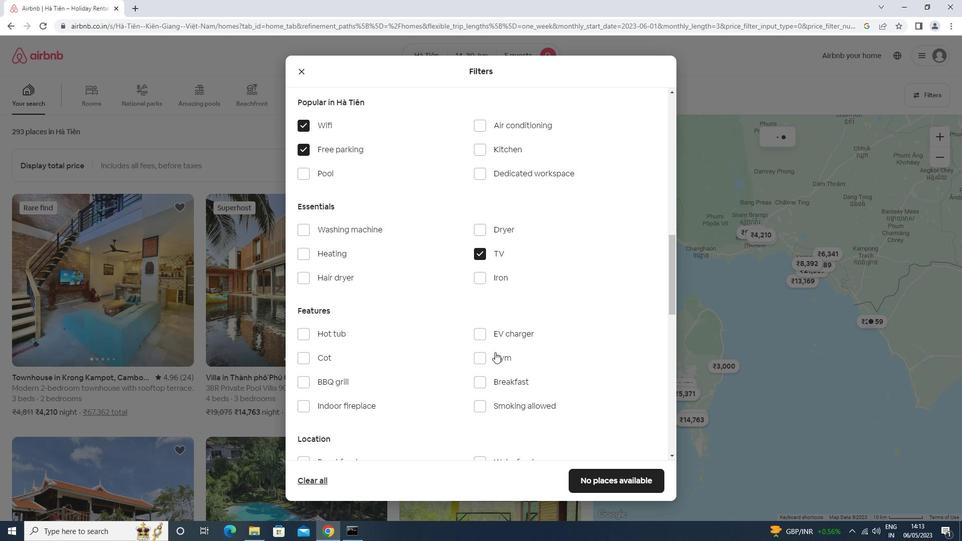 
Action: Mouse moved to (499, 378)
Screenshot: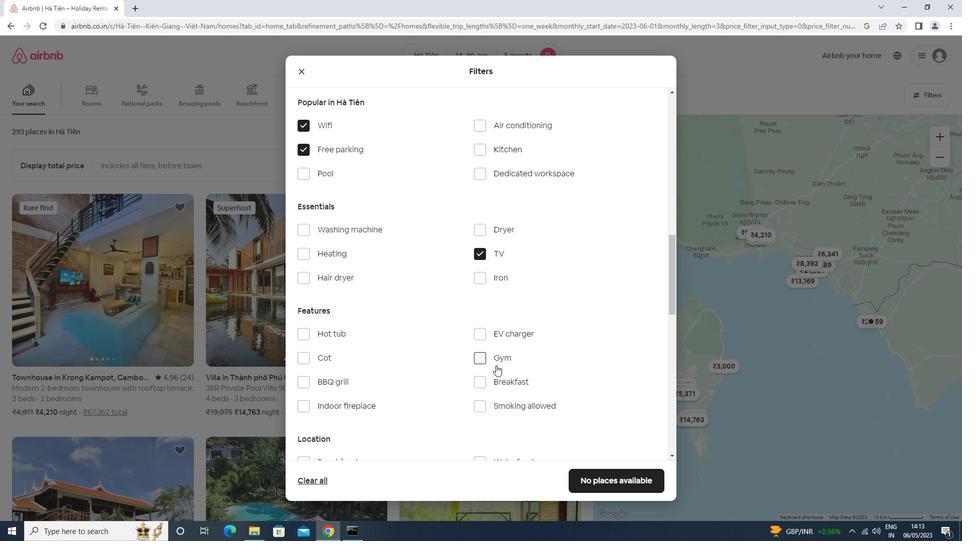 
Action: Mouse pressed left at (499, 378)
Screenshot: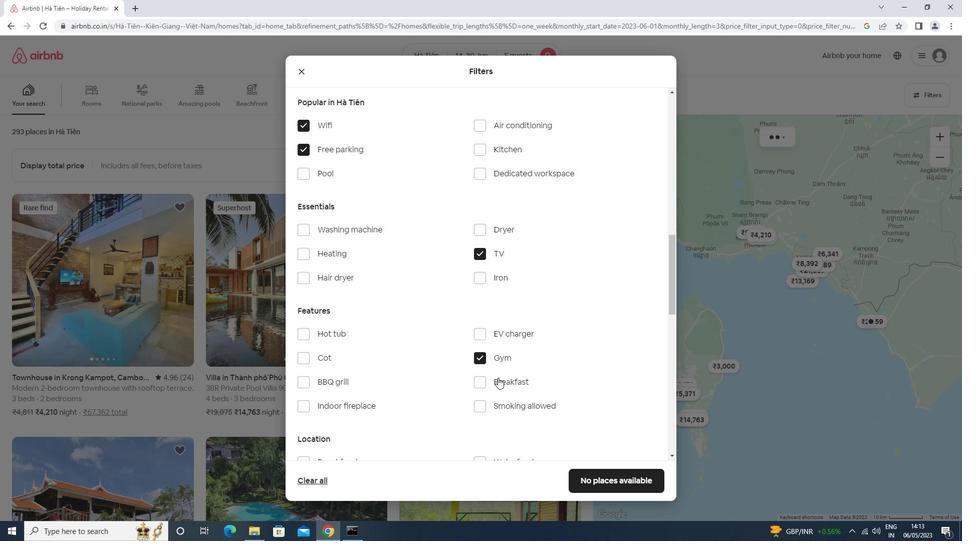 
Action: Mouse moved to (510, 339)
Screenshot: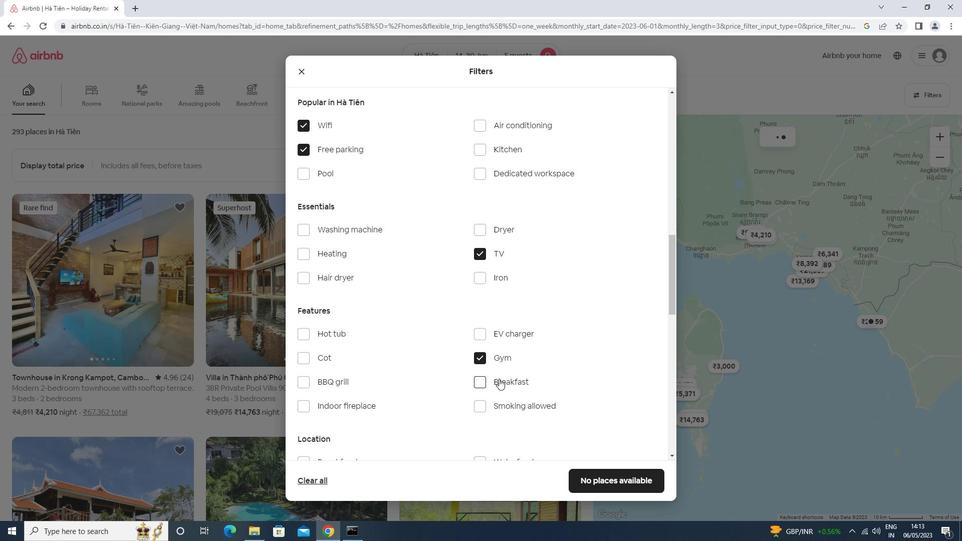 
Action: Mouse scrolled (510, 339) with delta (0, 0)
Screenshot: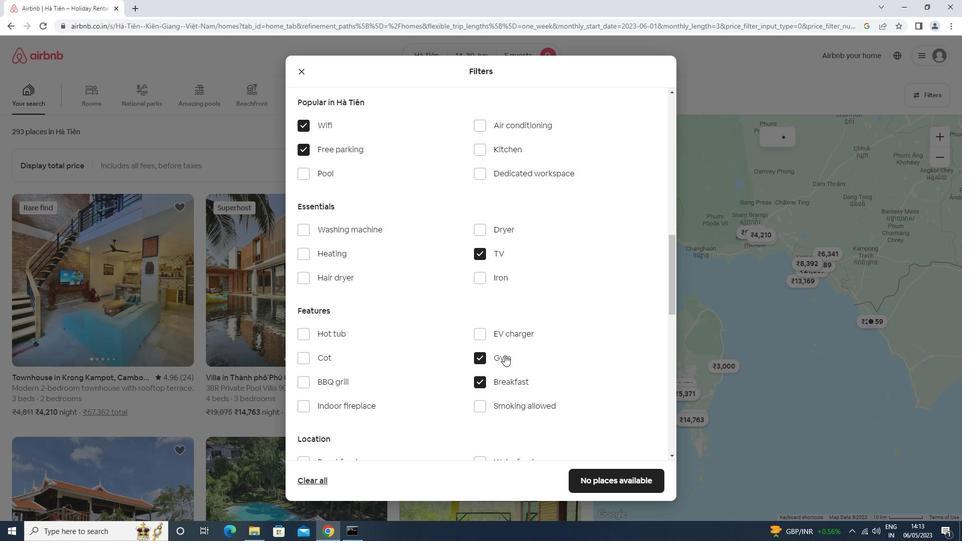 
Action: Mouse moved to (511, 338)
Screenshot: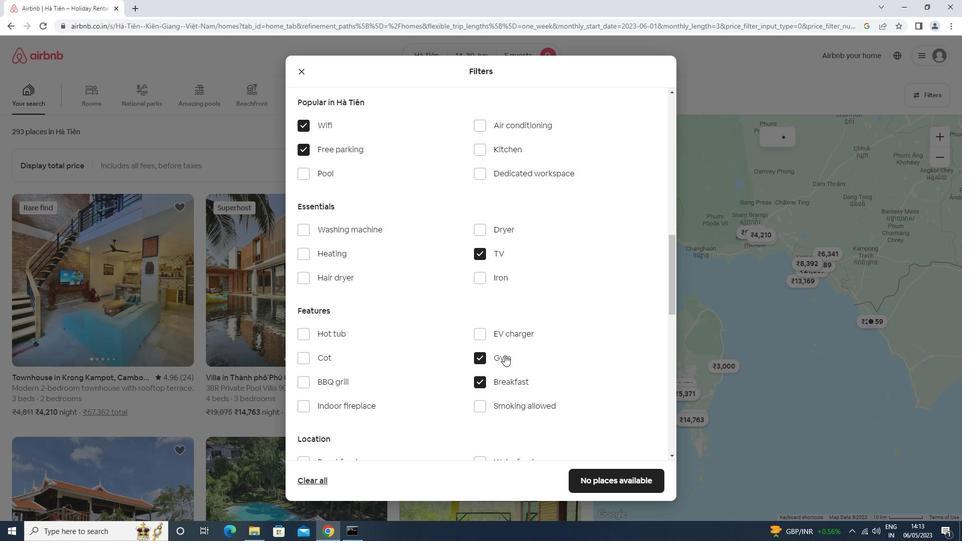 
Action: Mouse scrolled (511, 338) with delta (0, 0)
Screenshot: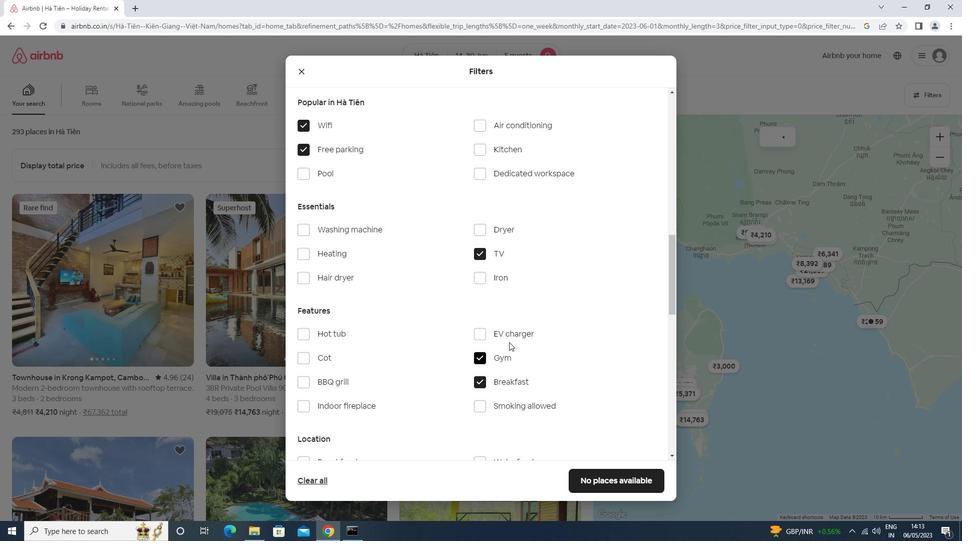 
Action: Mouse moved to (511, 338)
Screenshot: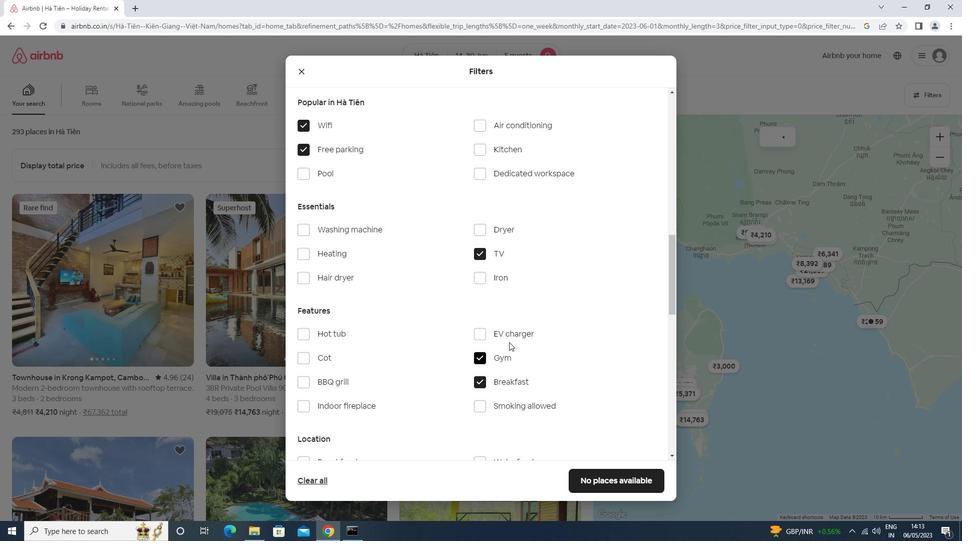 
Action: Mouse scrolled (511, 338) with delta (0, 0)
Screenshot: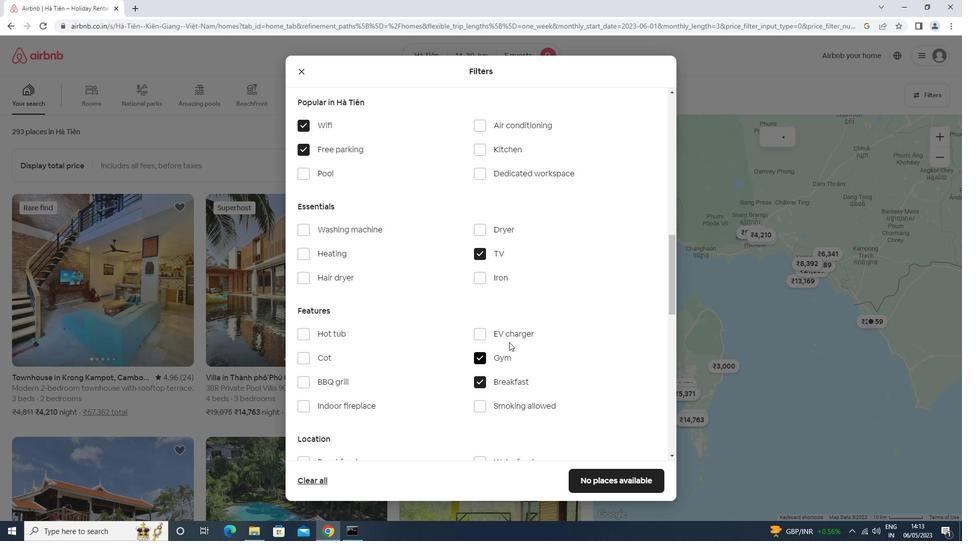 
Action: Mouse scrolled (511, 338) with delta (0, 0)
Screenshot: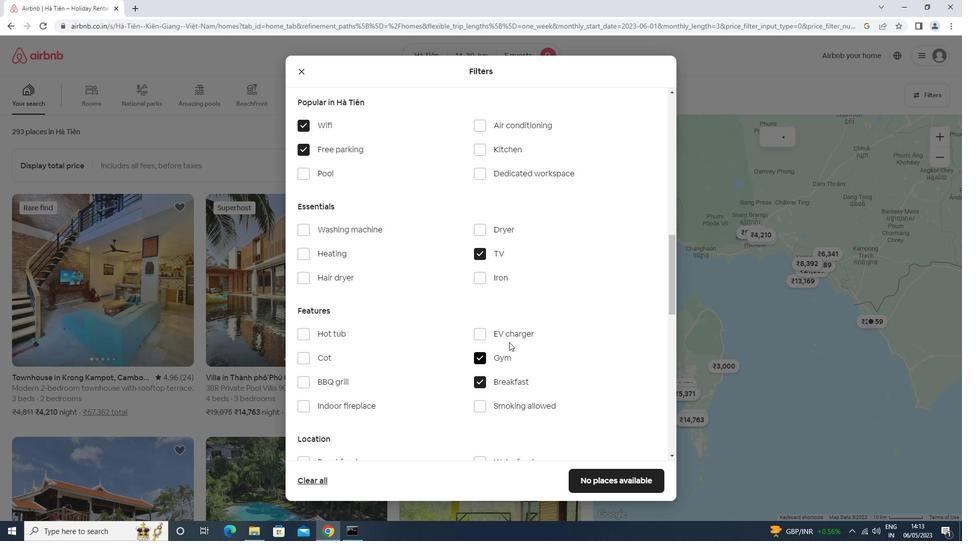 
Action: Mouse scrolled (511, 338) with delta (0, 0)
Screenshot: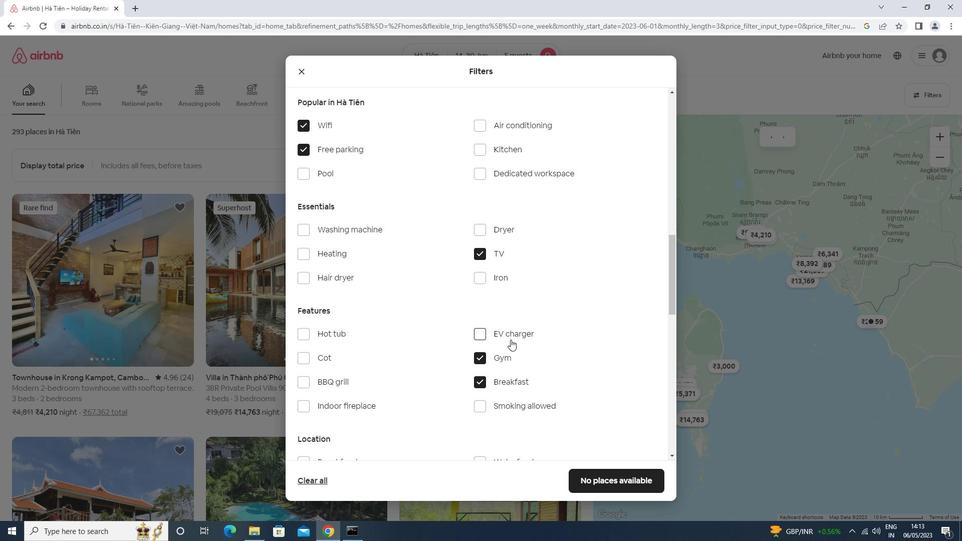 
Action: Mouse scrolled (511, 338) with delta (0, 0)
Screenshot: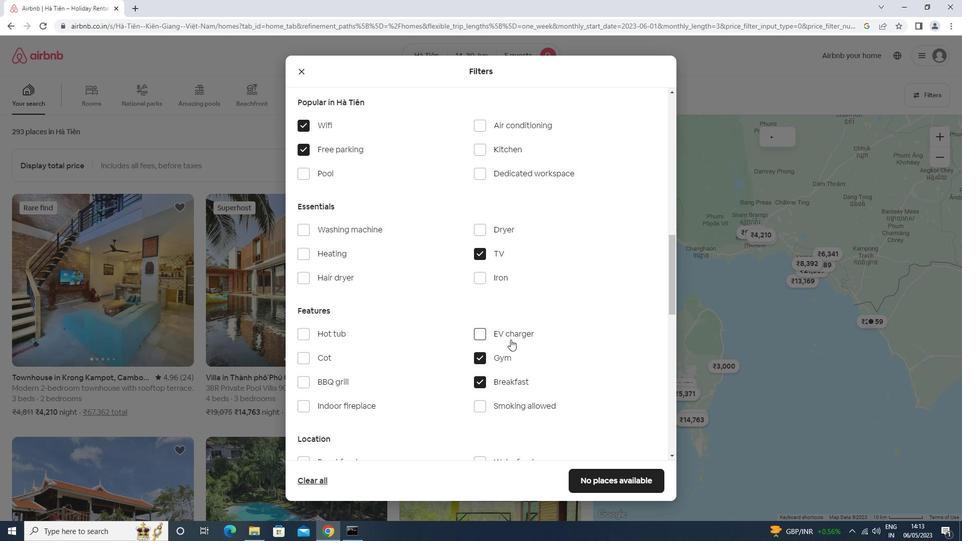 
Action: Mouse moved to (628, 351)
Screenshot: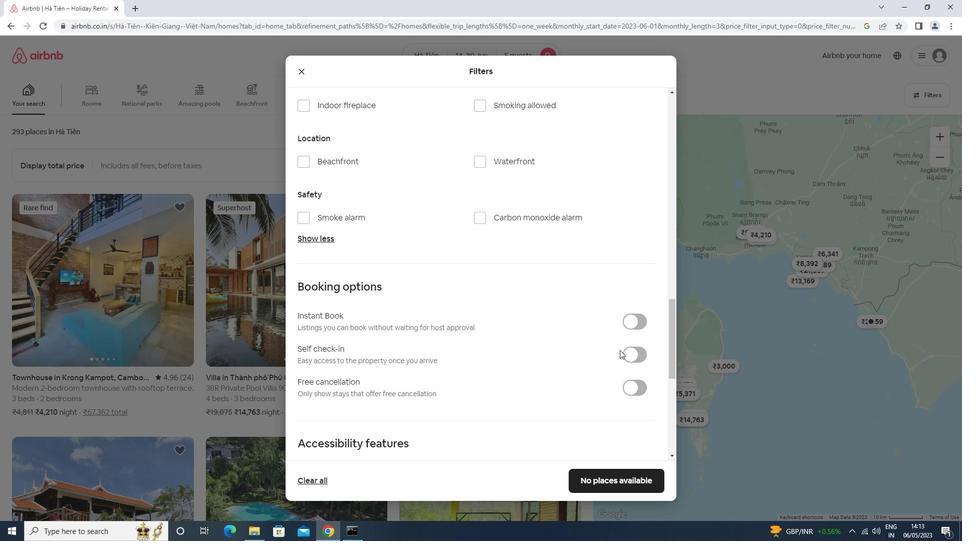 
Action: Mouse pressed left at (628, 351)
Screenshot: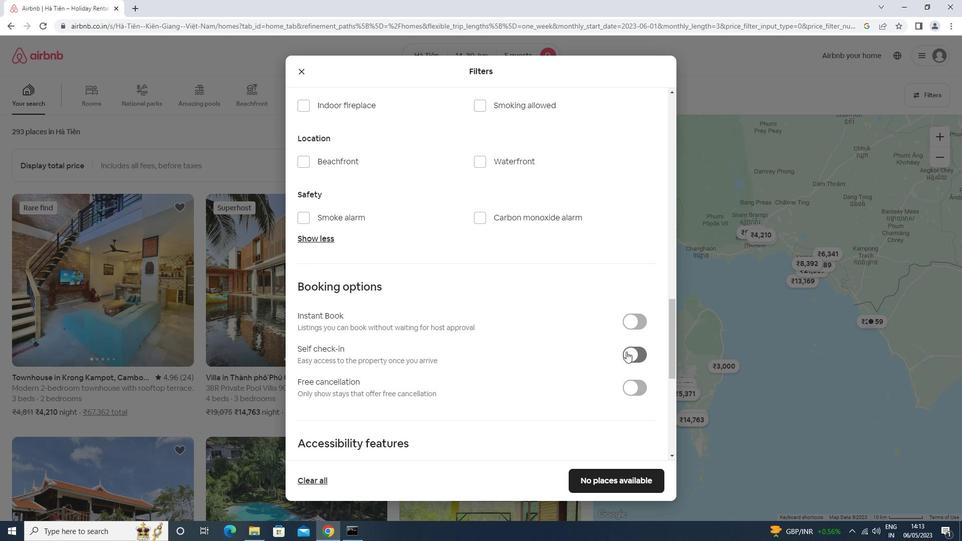 
Action: Mouse moved to (435, 292)
Screenshot: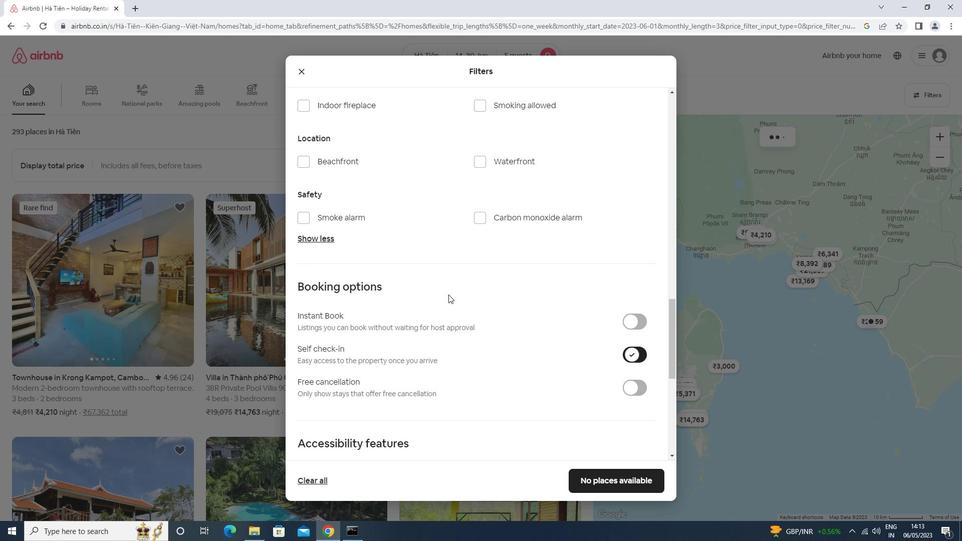 
Action: Mouse scrolled (435, 292) with delta (0, 0)
Screenshot: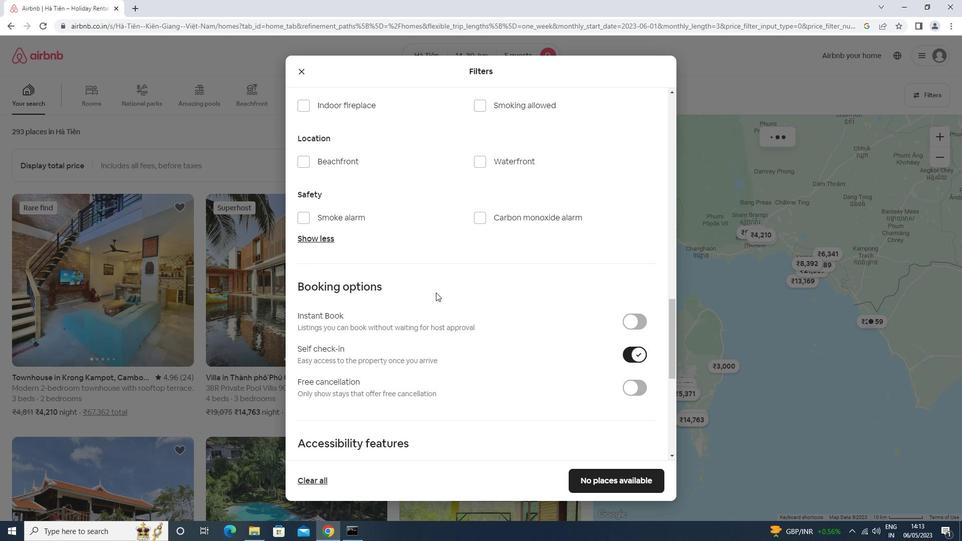 
Action: Mouse scrolled (435, 292) with delta (0, 0)
Screenshot: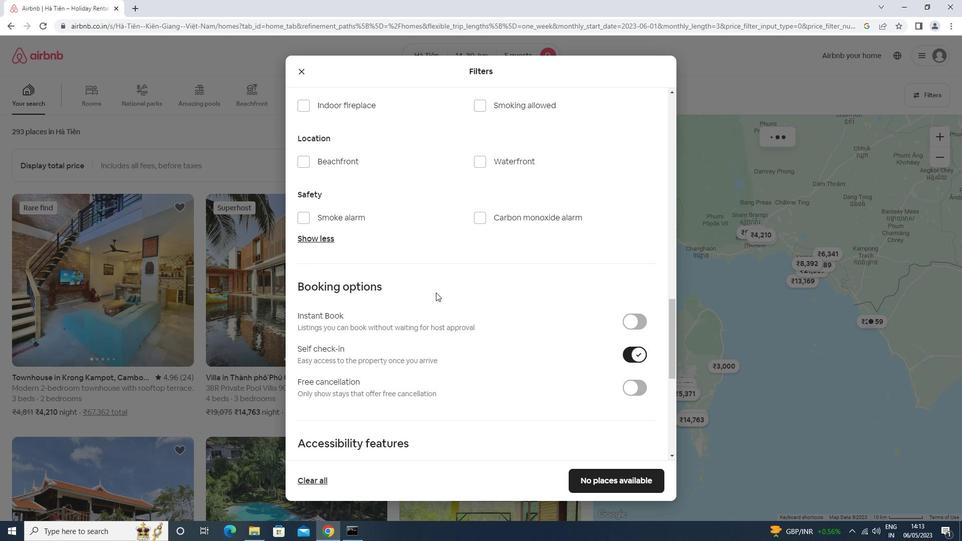 
Action: Mouse scrolled (435, 292) with delta (0, 0)
Screenshot: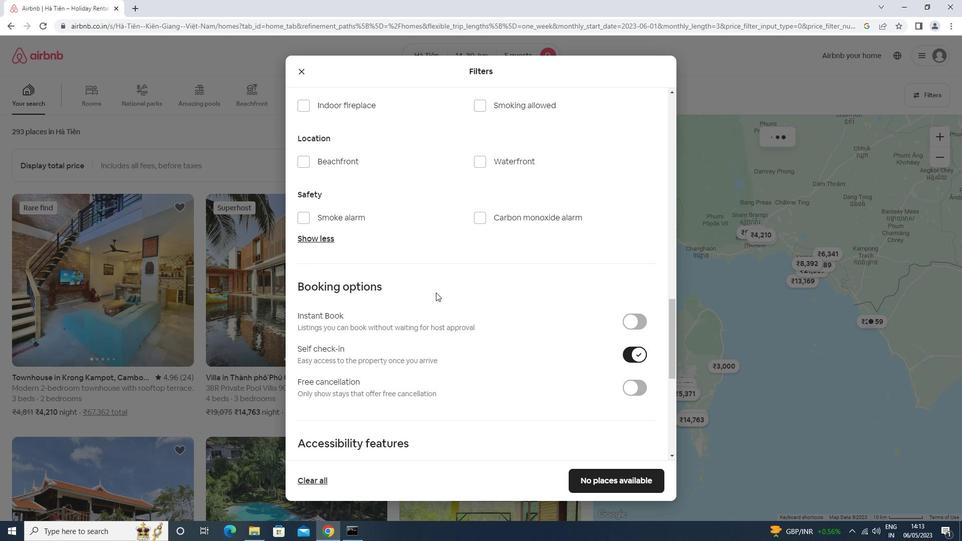 
Action: Mouse scrolled (435, 292) with delta (0, 0)
Screenshot: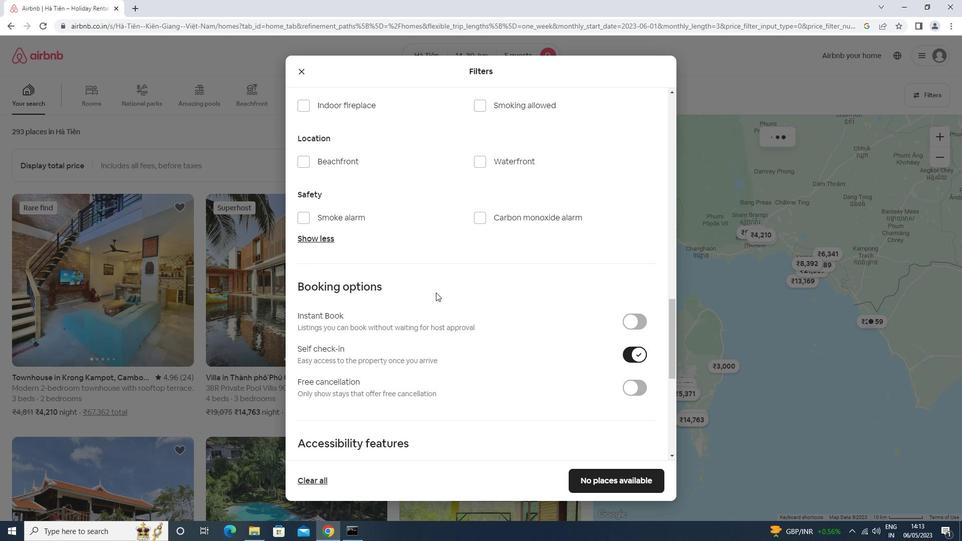 
Action: Mouse scrolled (435, 292) with delta (0, 0)
Screenshot: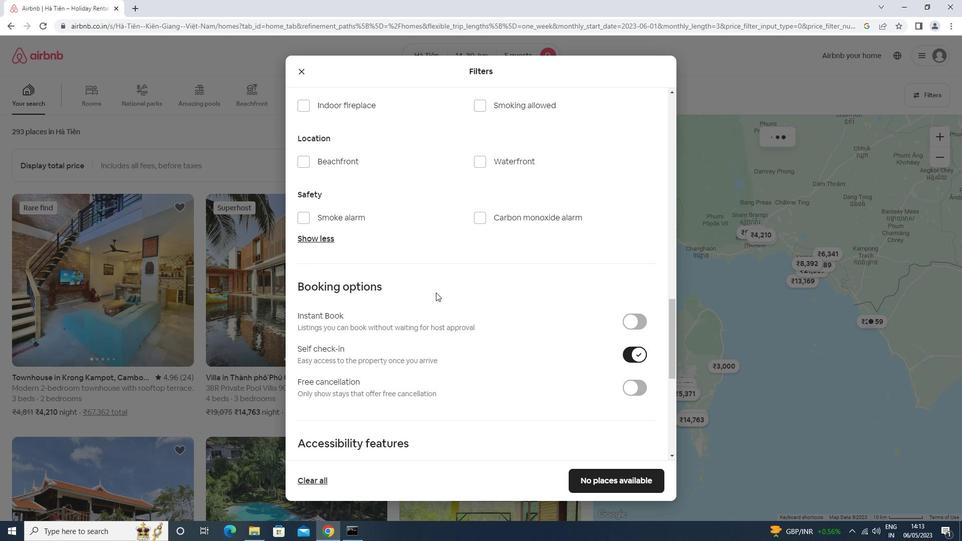 
Action: Mouse scrolled (435, 292) with delta (0, 0)
Screenshot: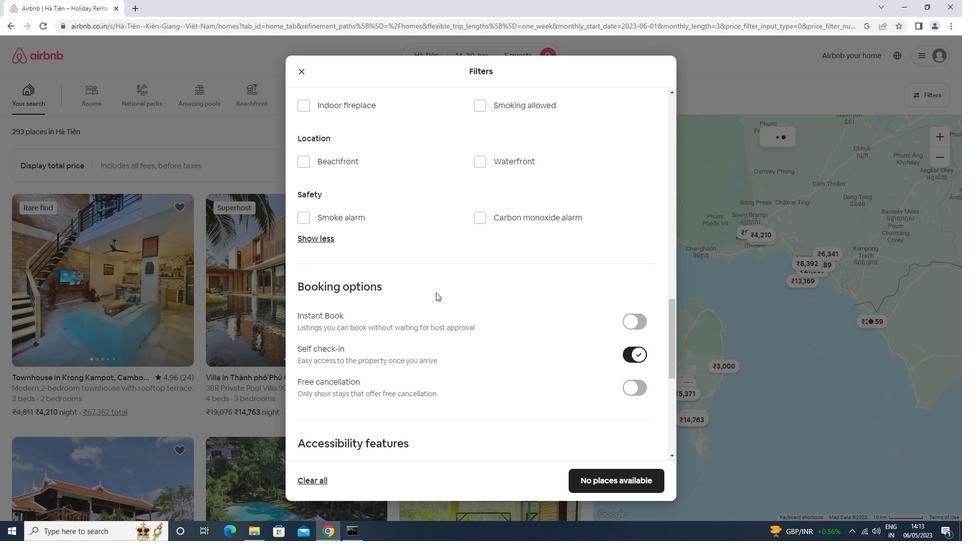 
Action: Mouse moved to (355, 429)
Screenshot: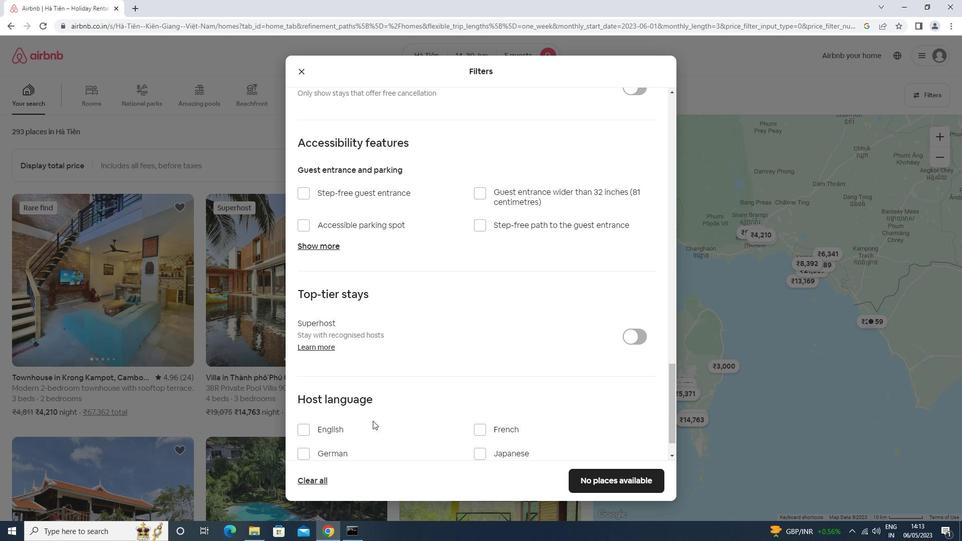 
Action: Mouse pressed left at (355, 429)
Screenshot: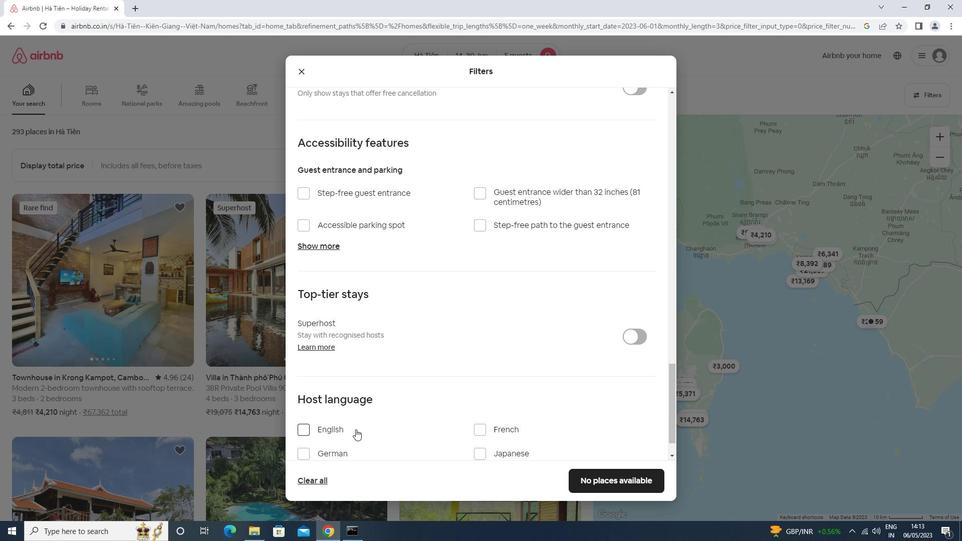 
Action: Mouse moved to (597, 475)
Screenshot: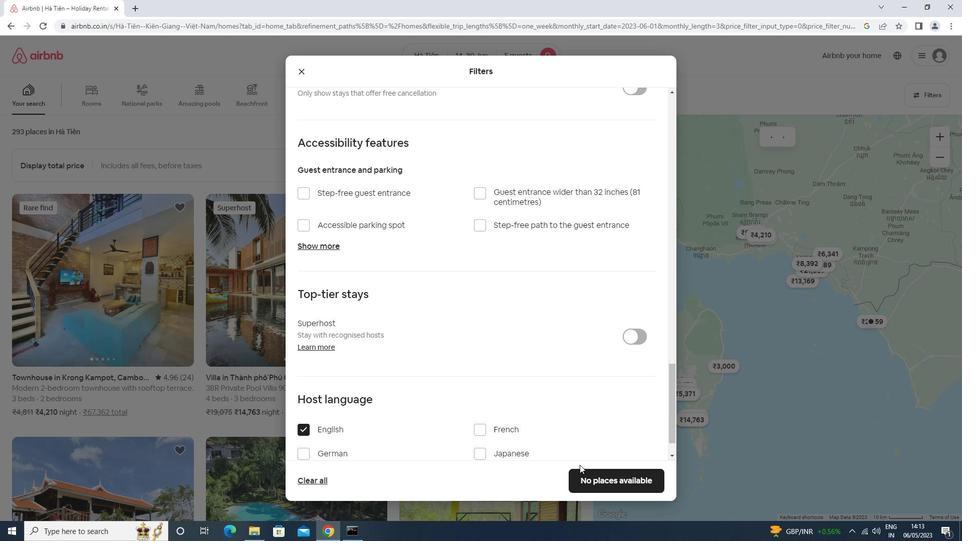 
Action: Mouse pressed left at (597, 475)
Screenshot: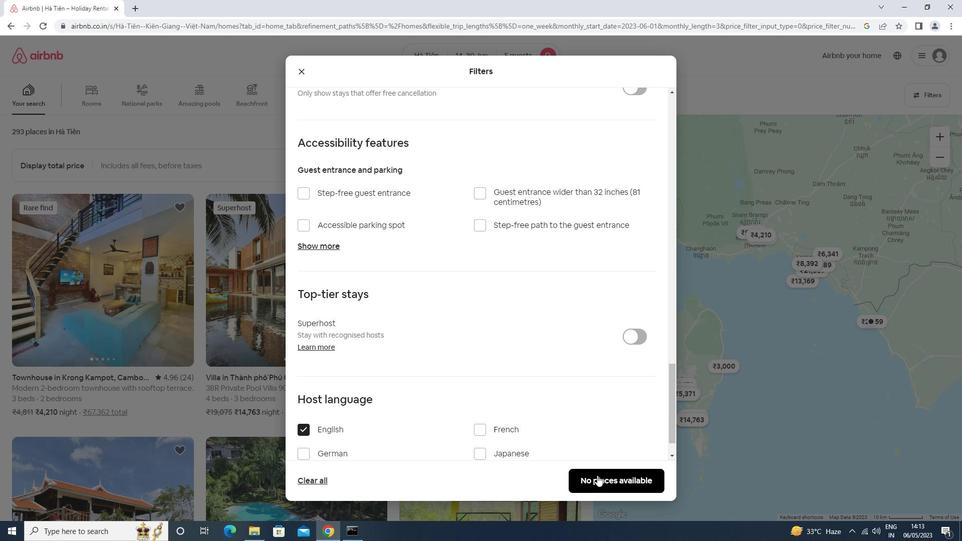 
Action: Mouse moved to (596, 472)
Screenshot: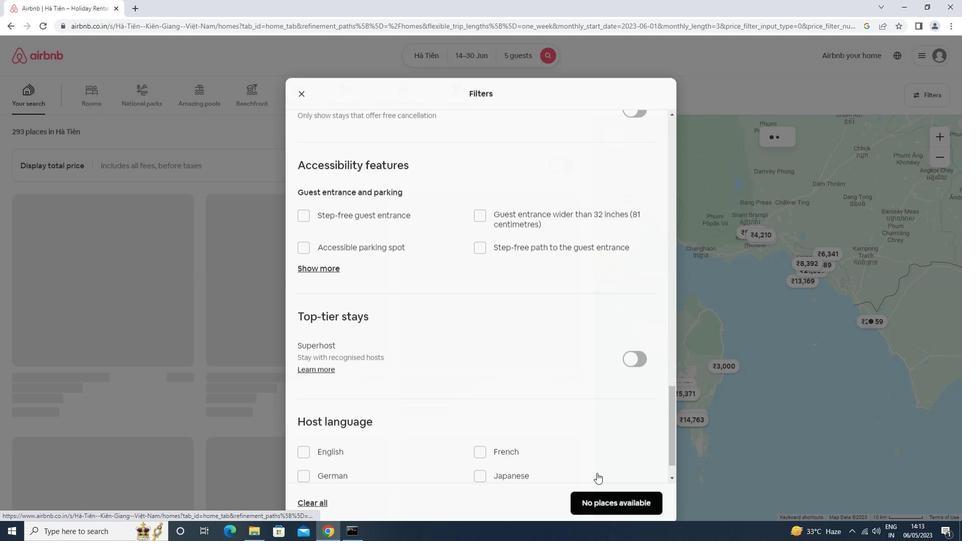 
